 Task: Search one way flight ticket for 2 adults, 2 children, 2 infants in seat in first from Cedar Rapids: Eastern Iowa Airport to Jacksonville: Albert J. Ellis Airport on 5-3-2023. Choice of flights is Alaska. Number of bags: 7 checked bags. Price is upto 76000. Outbound departure time preference is 21:45.
Action: Mouse moved to (349, 291)
Screenshot: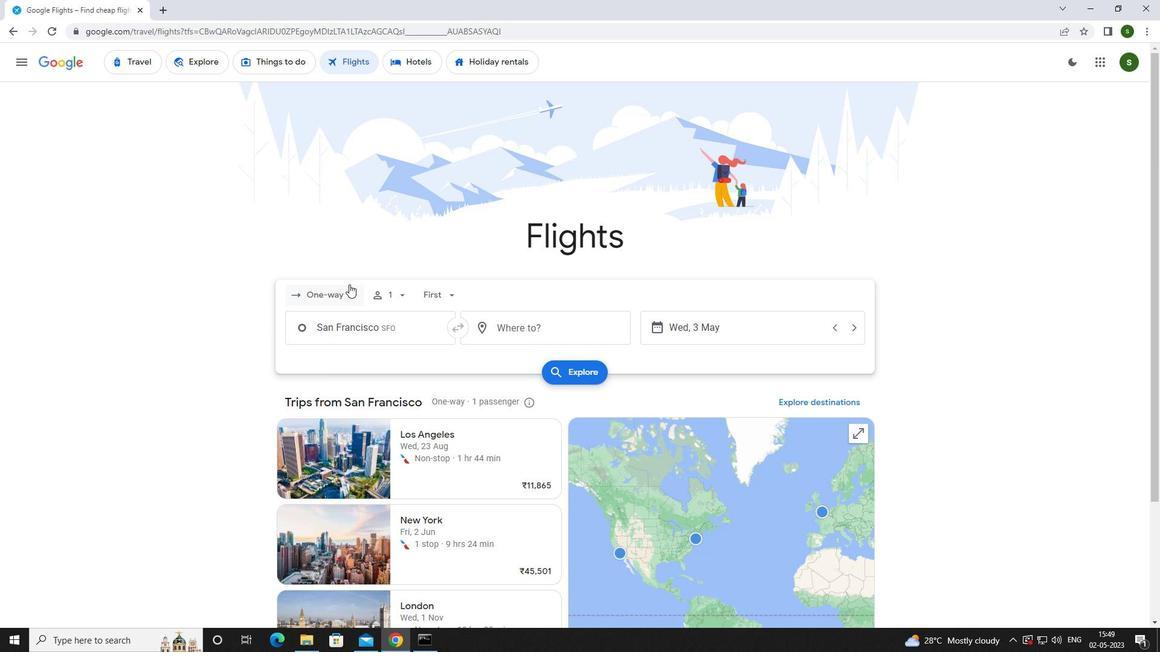 
Action: Mouse pressed left at (349, 291)
Screenshot: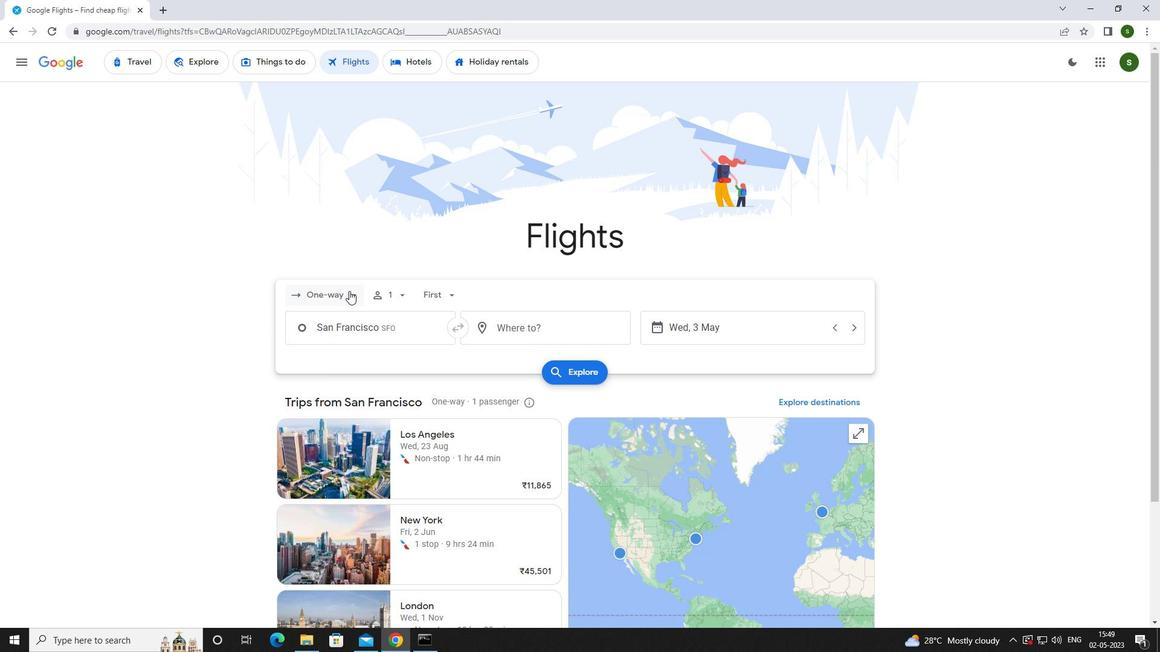 
Action: Mouse moved to (342, 352)
Screenshot: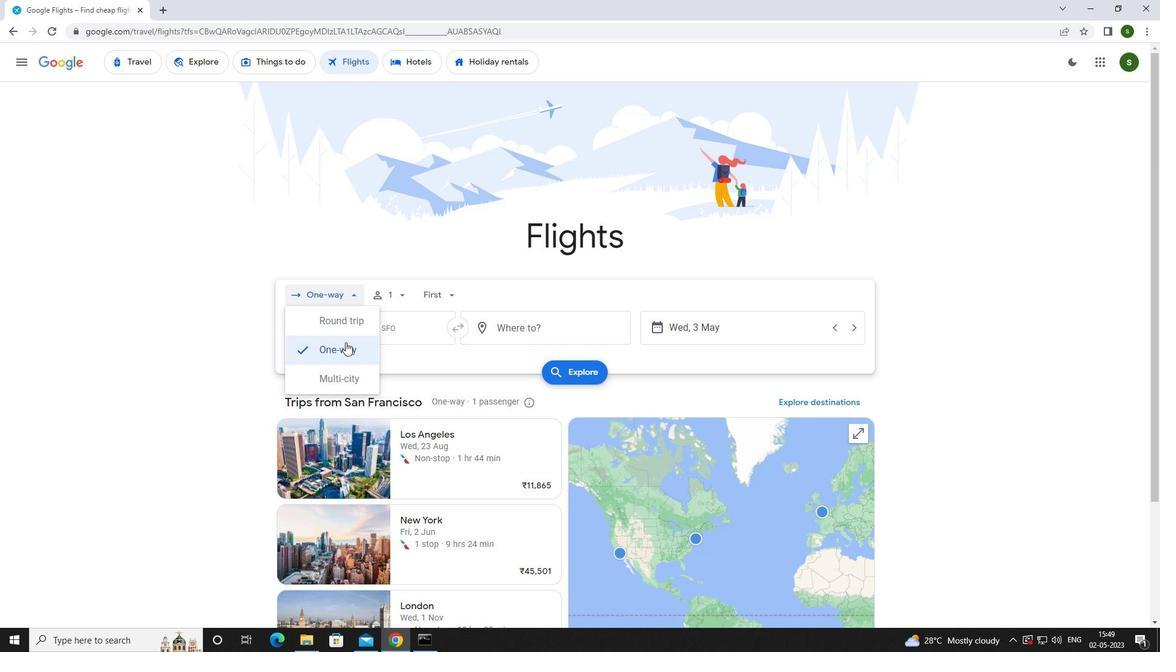 
Action: Mouse pressed left at (342, 352)
Screenshot: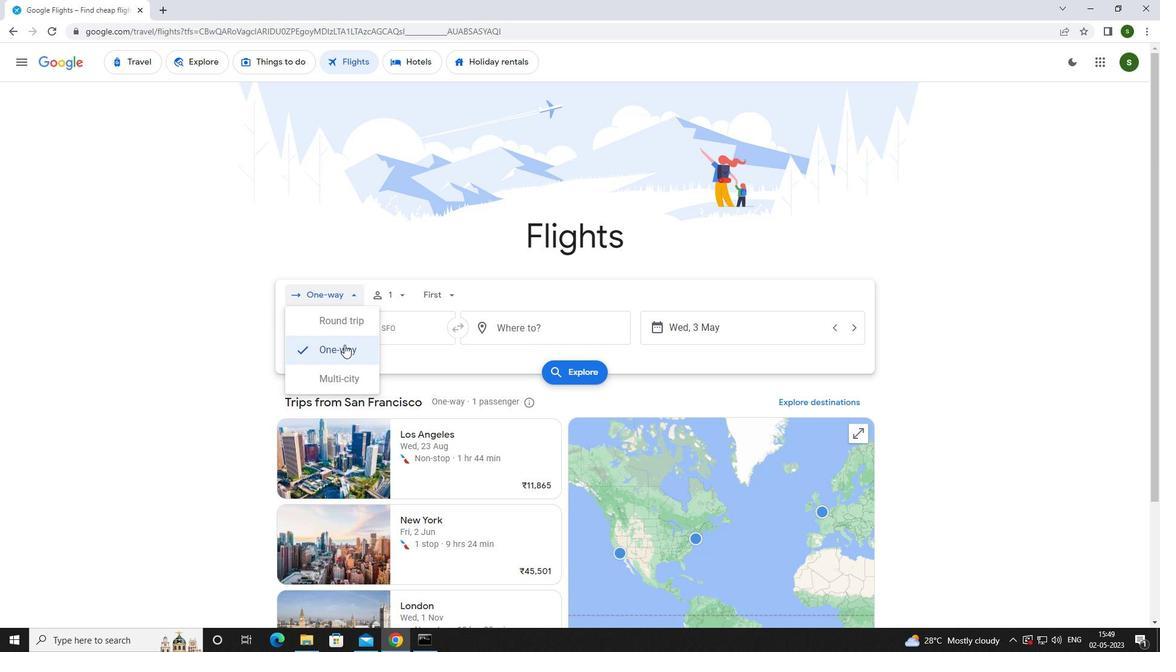 
Action: Mouse moved to (398, 296)
Screenshot: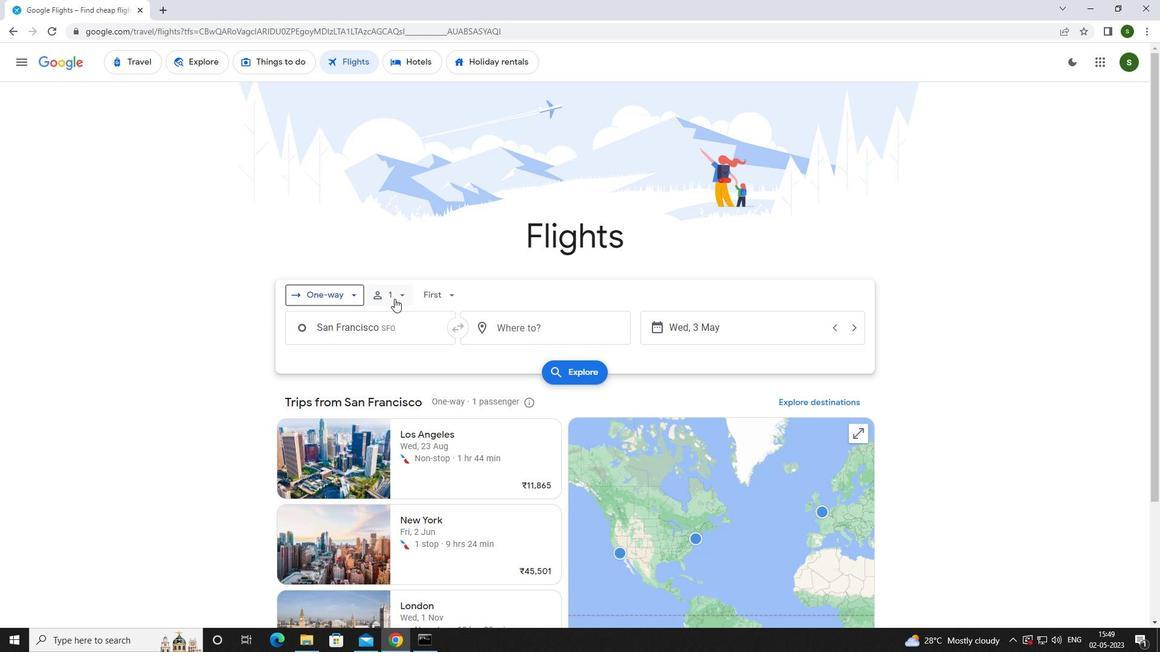 
Action: Mouse pressed left at (398, 296)
Screenshot: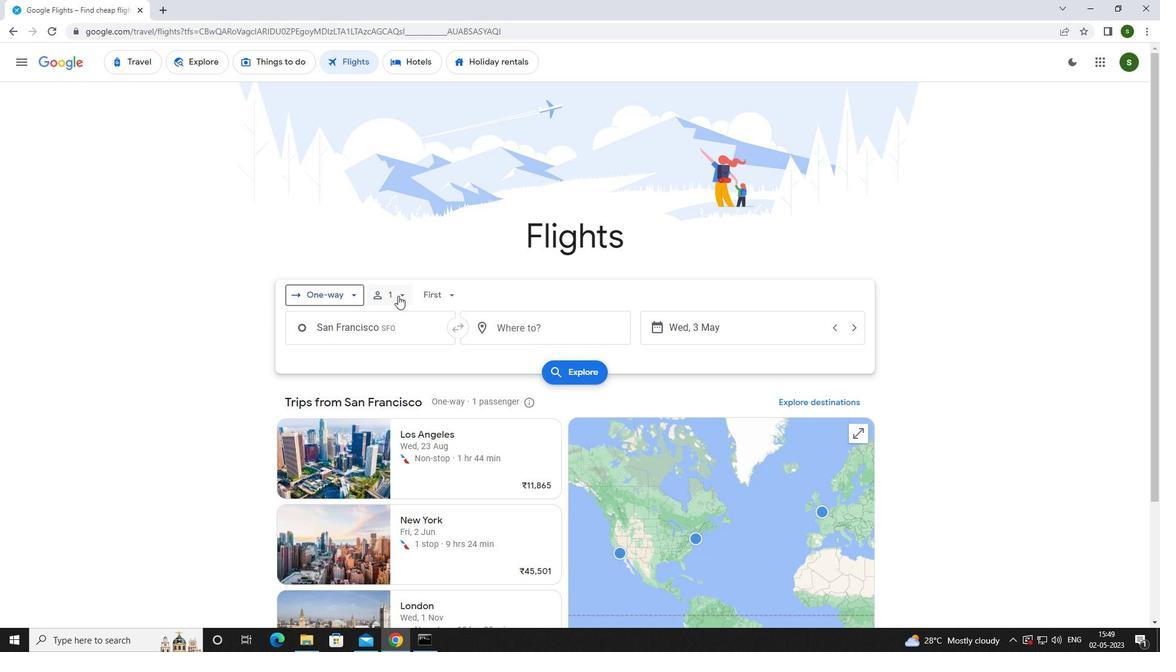 
Action: Mouse moved to (491, 325)
Screenshot: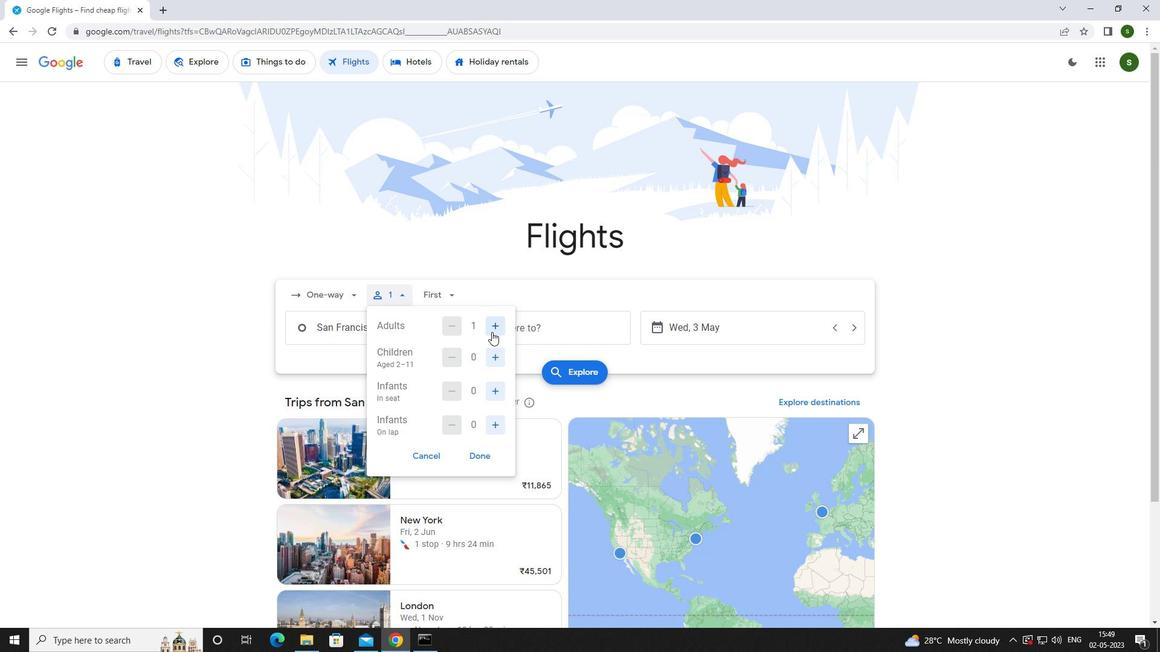 
Action: Mouse pressed left at (491, 325)
Screenshot: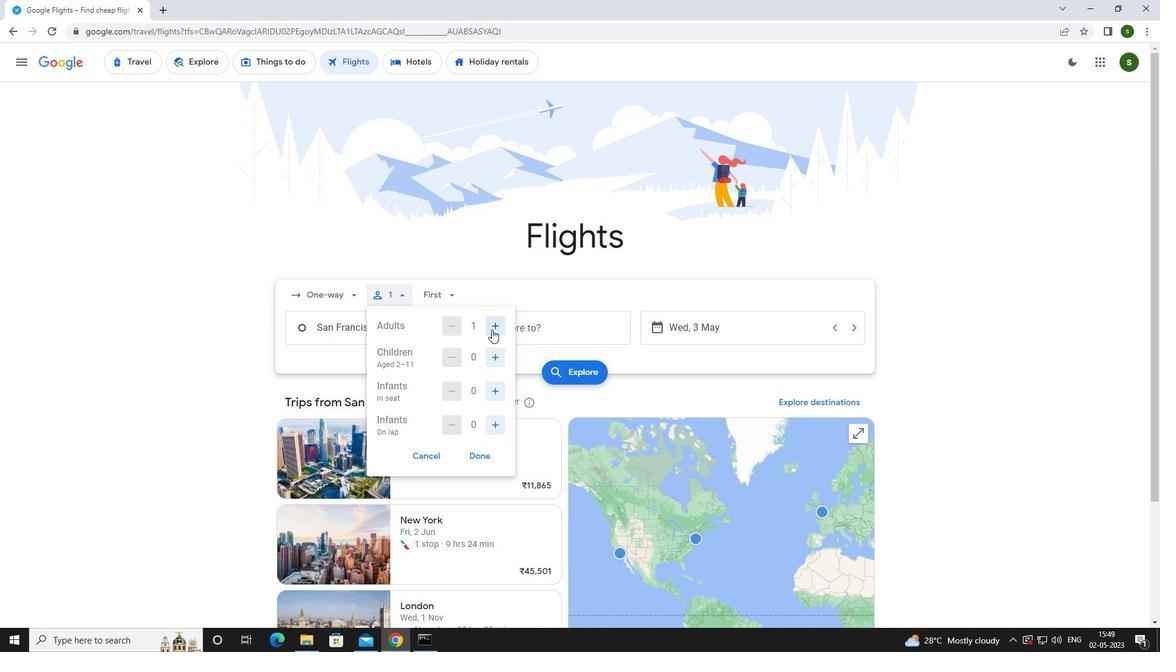 
Action: Mouse moved to (494, 352)
Screenshot: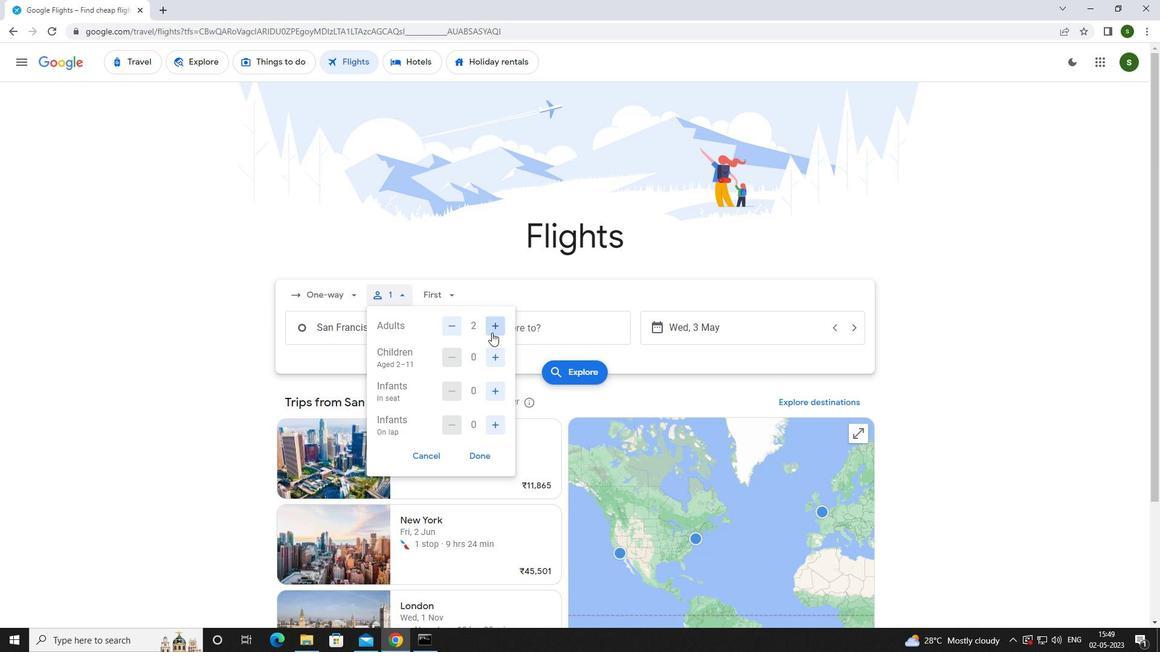 
Action: Mouse pressed left at (494, 352)
Screenshot: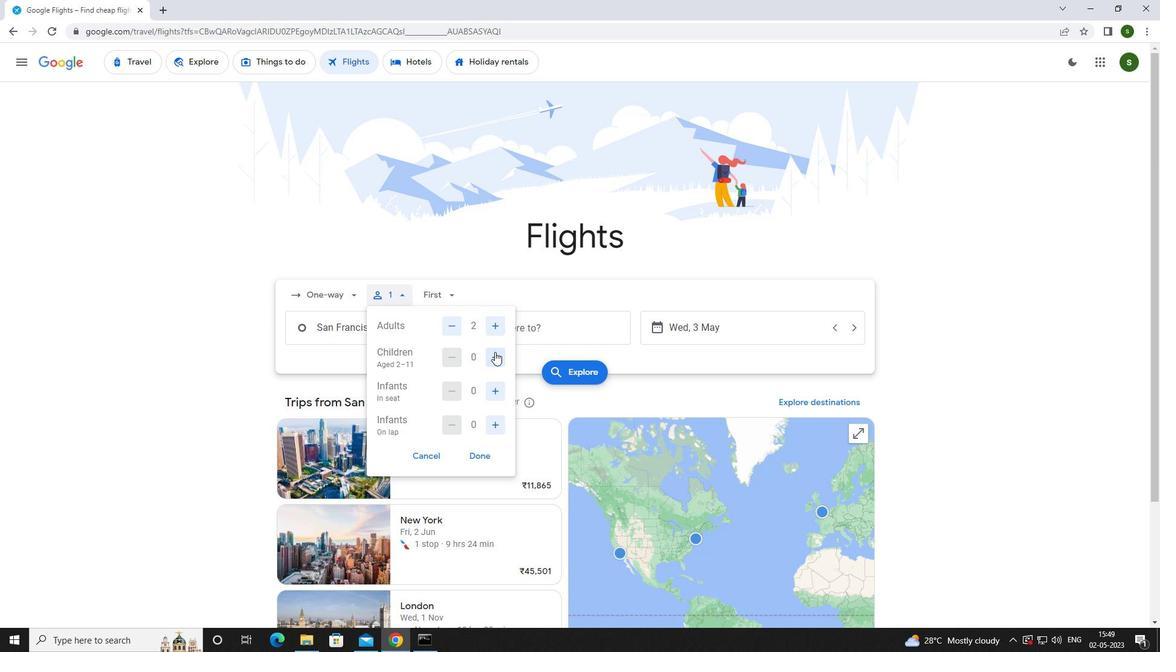 
Action: Mouse pressed left at (494, 352)
Screenshot: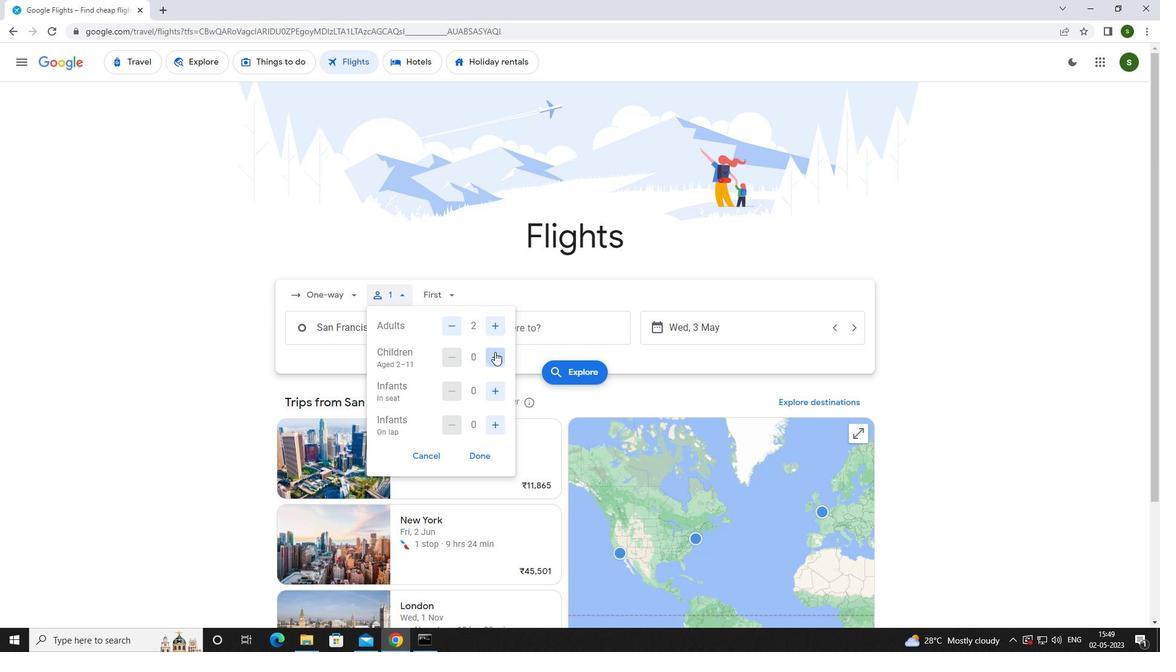 
Action: Mouse moved to (496, 395)
Screenshot: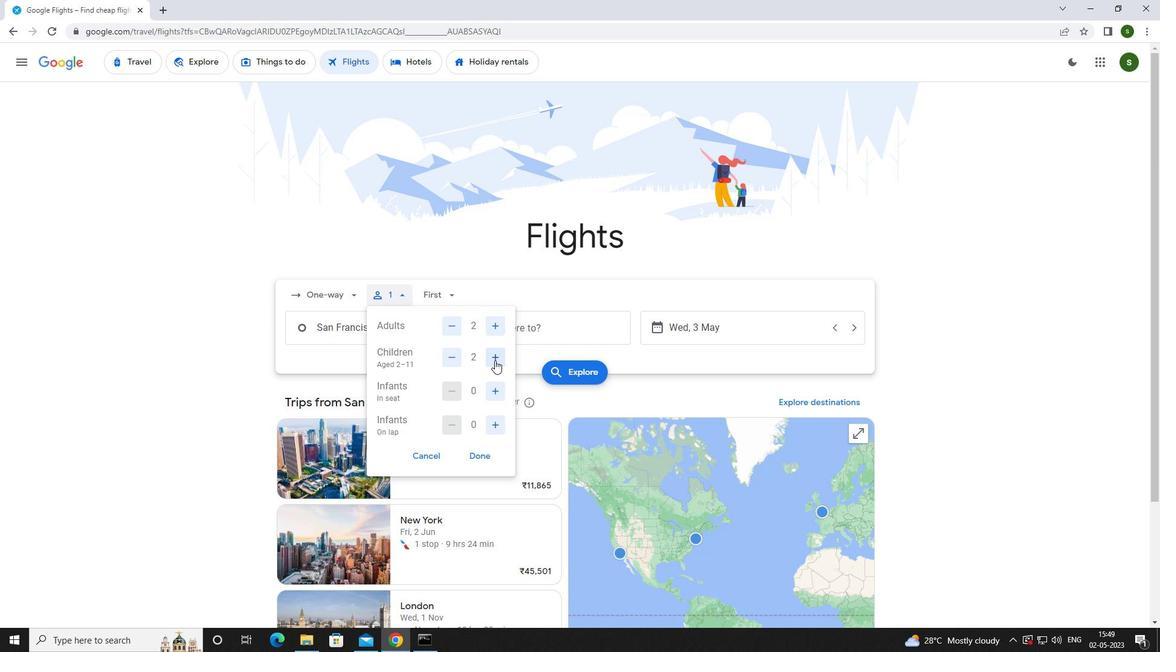 
Action: Mouse pressed left at (496, 395)
Screenshot: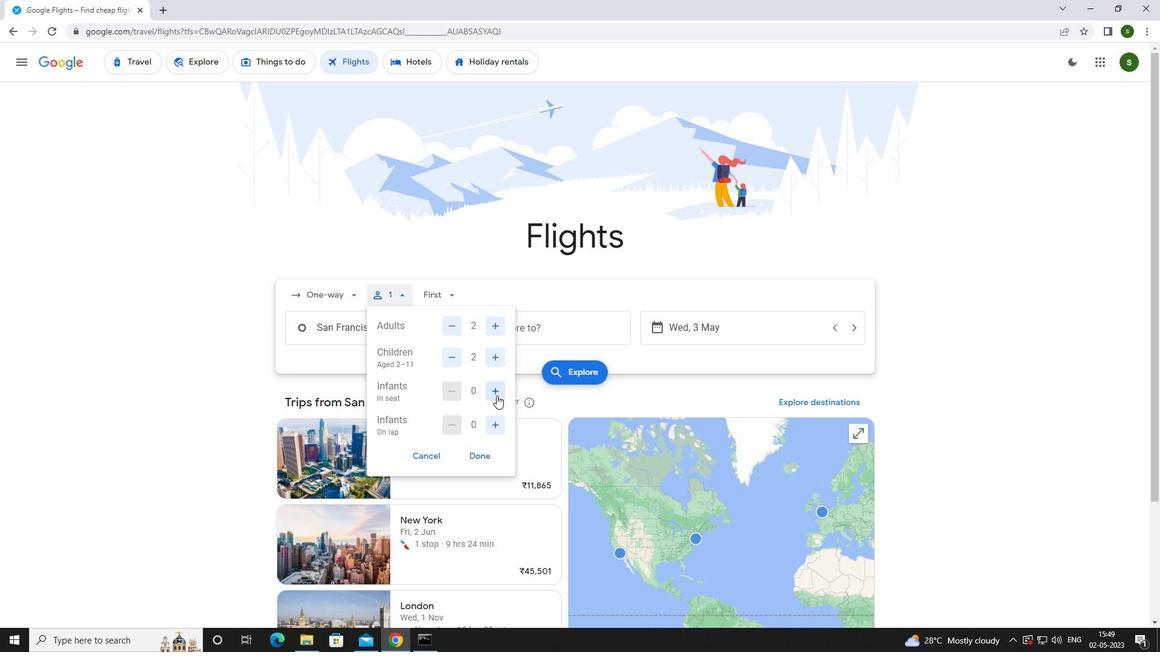 
Action: Mouse pressed left at (496, 395)
Screenshot: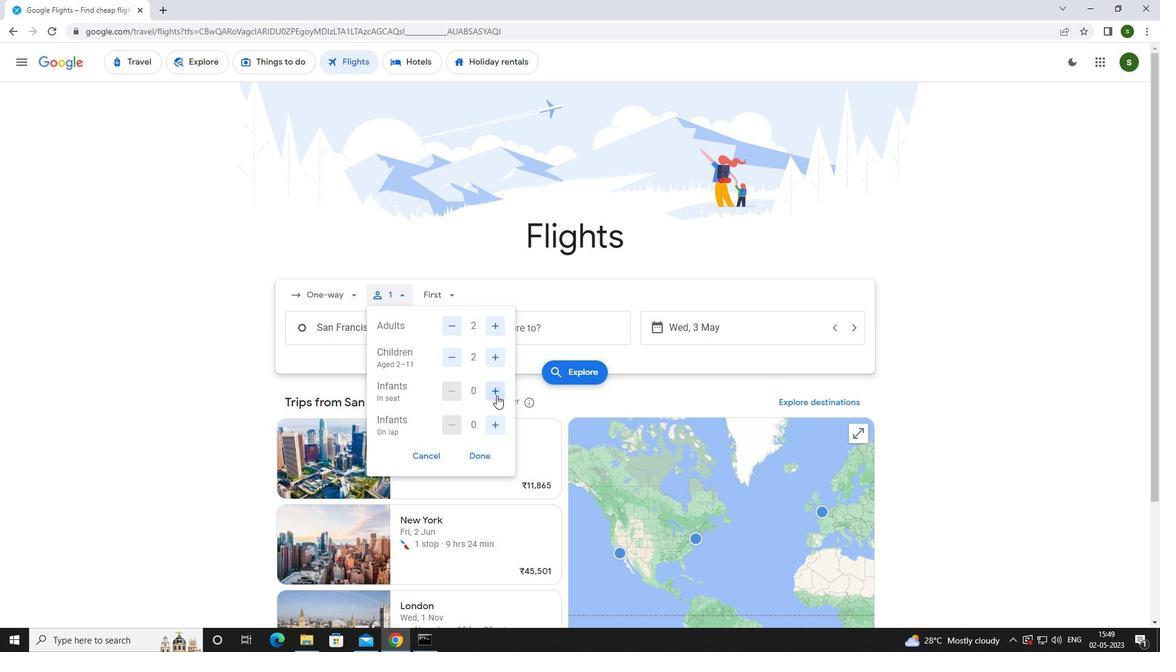 
Action: Mouse moved to (449, 296)
Screenshot: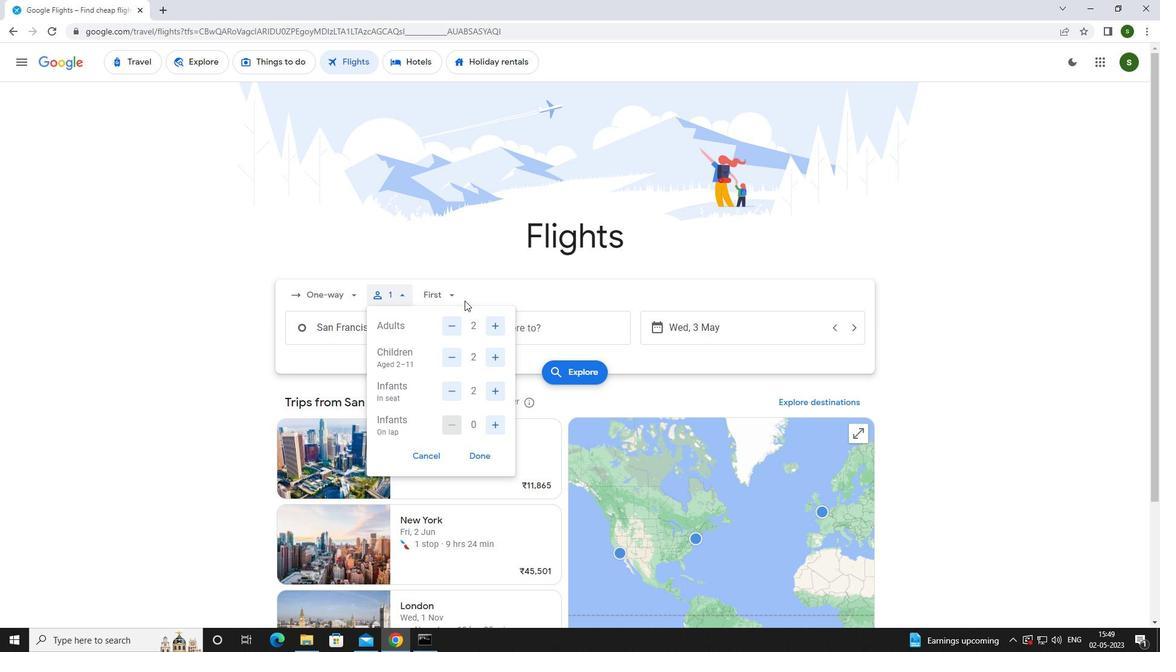 
Action: Mouse pressed left at (449, 296)
Screenshot: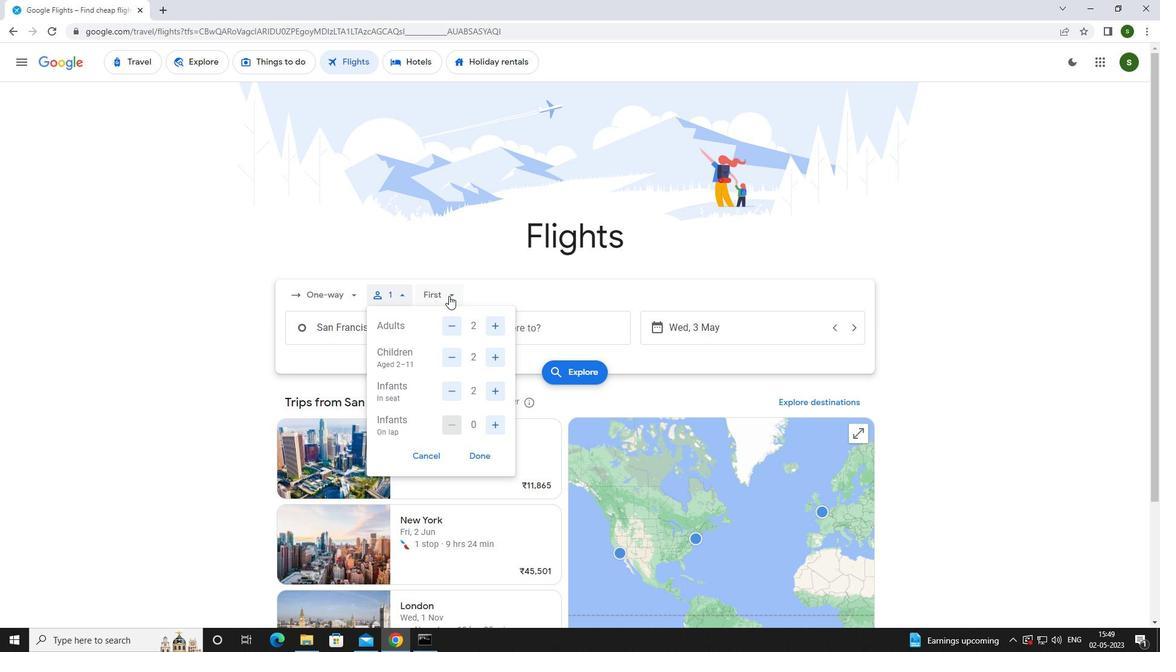 
Action: Mouse moved to (472, 402)
Screenshot: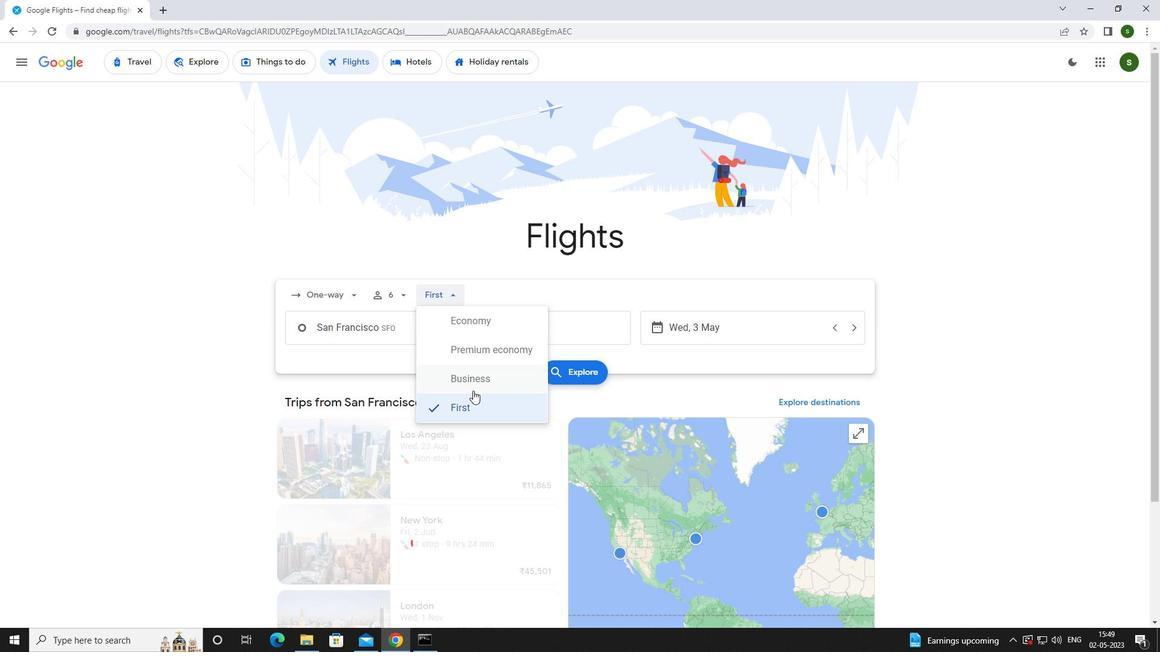 
Action: Mouse pressed left at (472, 402)
Screenshot: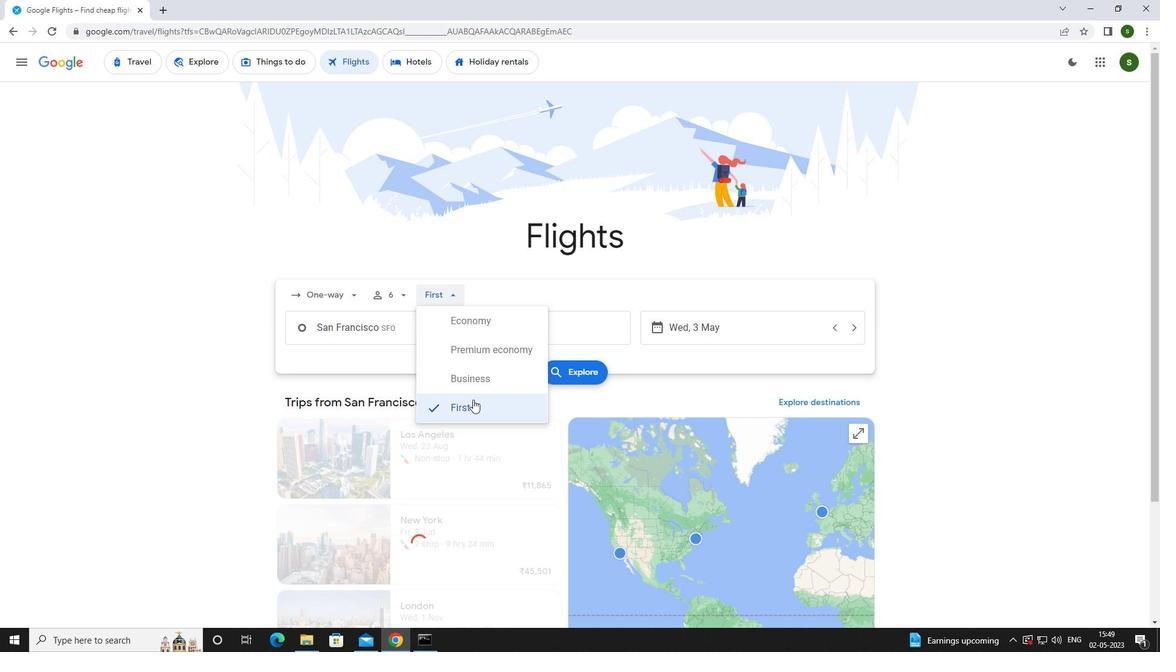 
Action: Mouse moved to (417, 334)
Screenshot: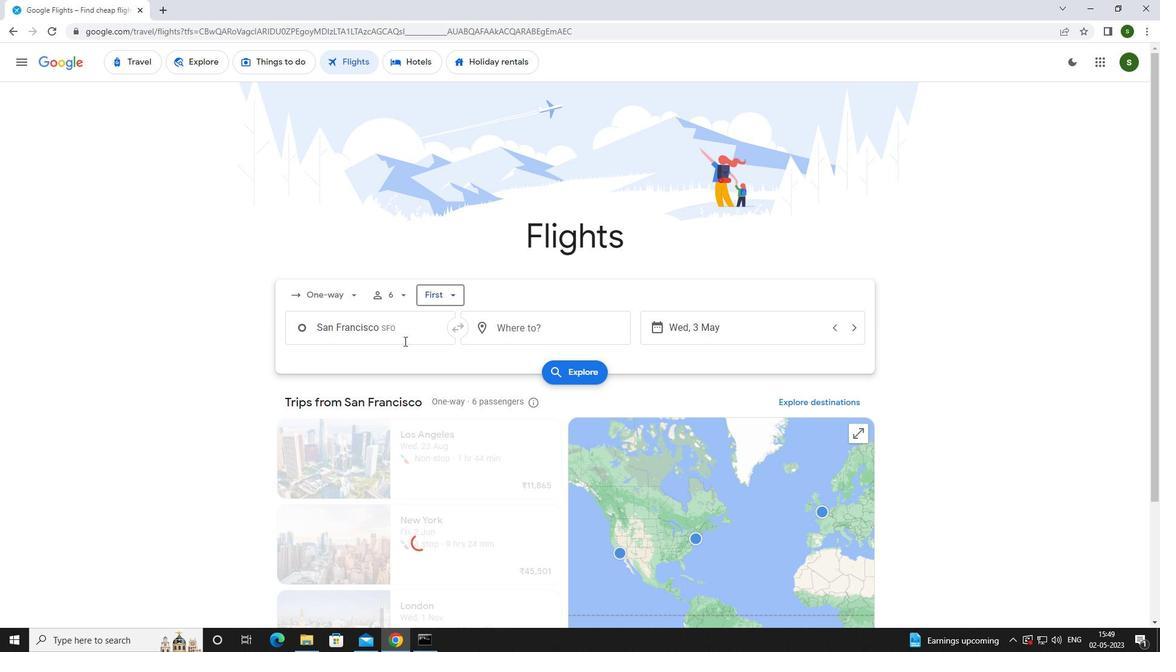
Action: Mouse pressed left at (417, 334)
Screenshot: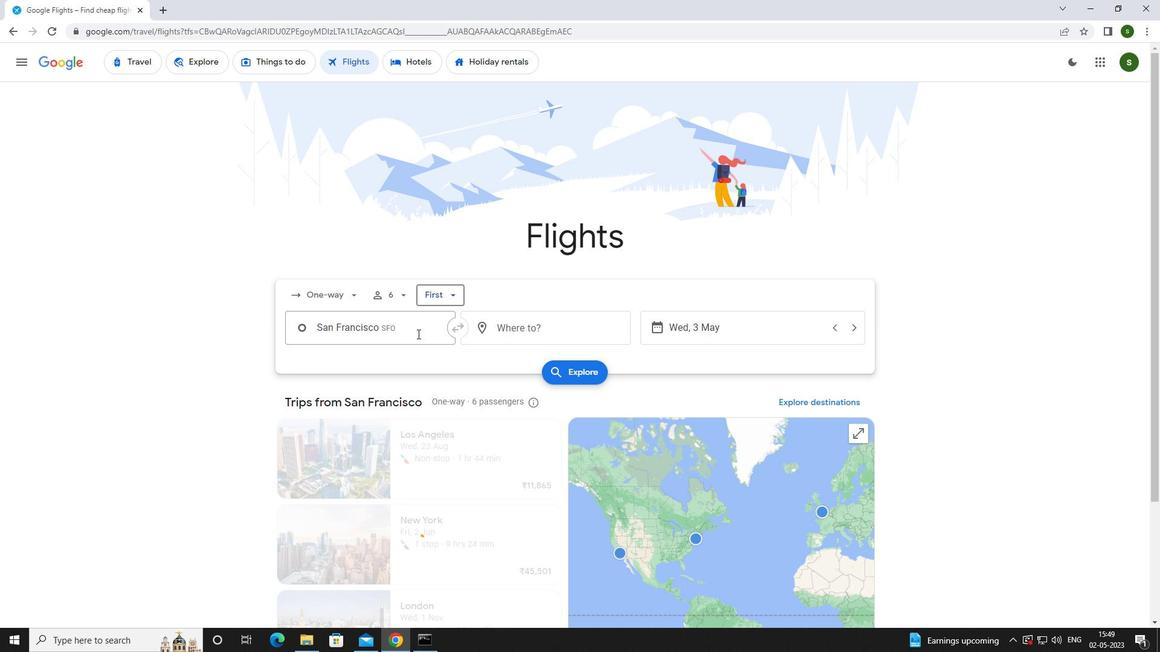 
Action: Key pressed <Key.caps_lock>c<Key.caps_lock>edar<Key.space>
Screenshot: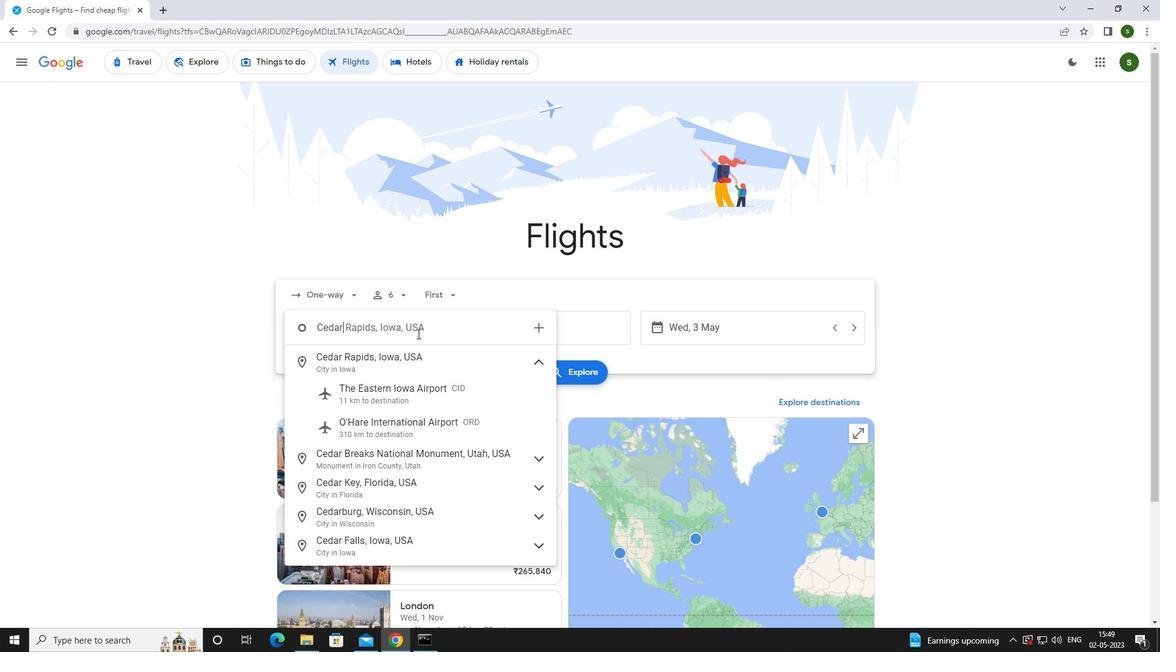 
Action: Mouse moved to (401, 397)
Screenshot: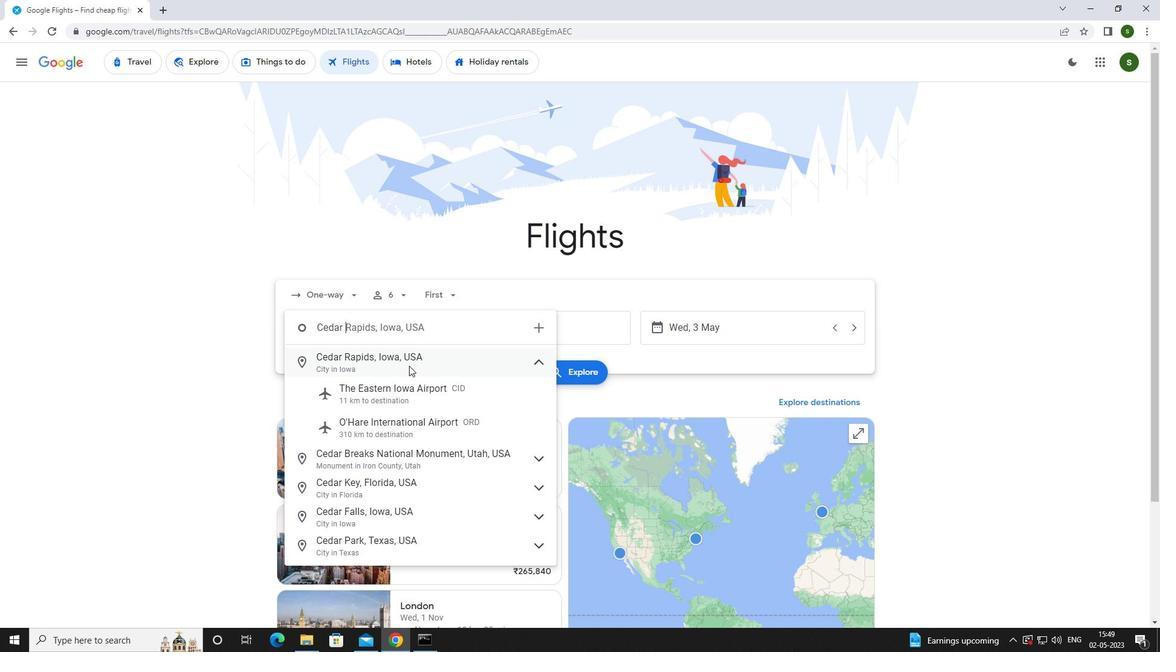 
Action: Mouse pressed left at (401, 397)
Screenshot: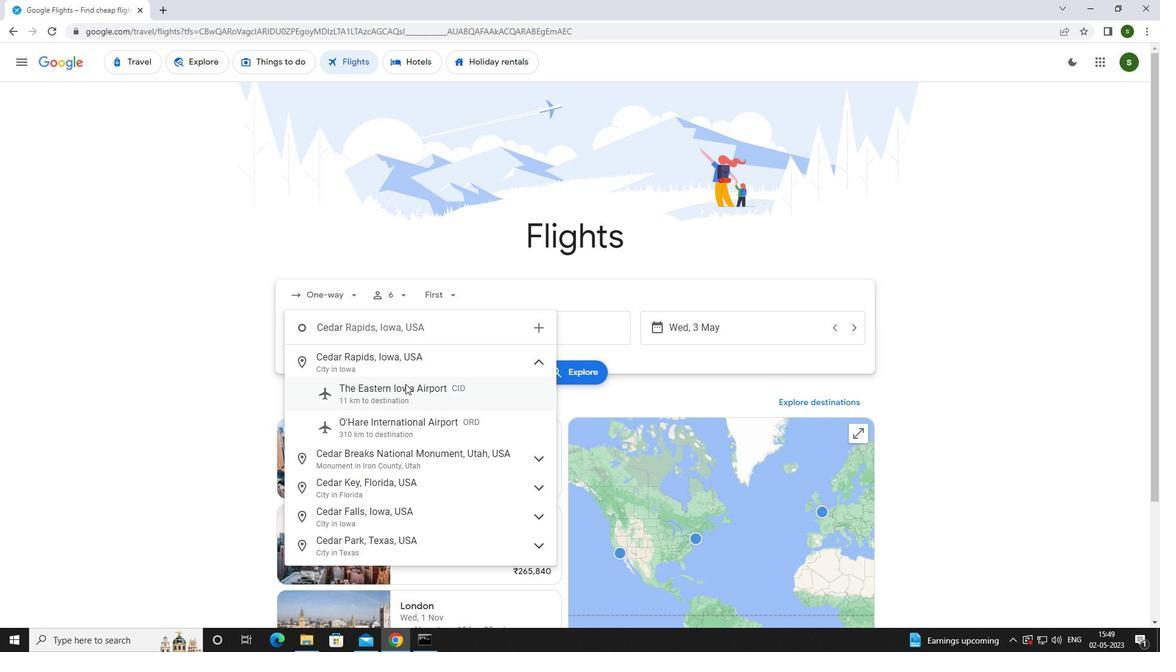 
Action: Mouse moved to (543, 331)
Screenshot: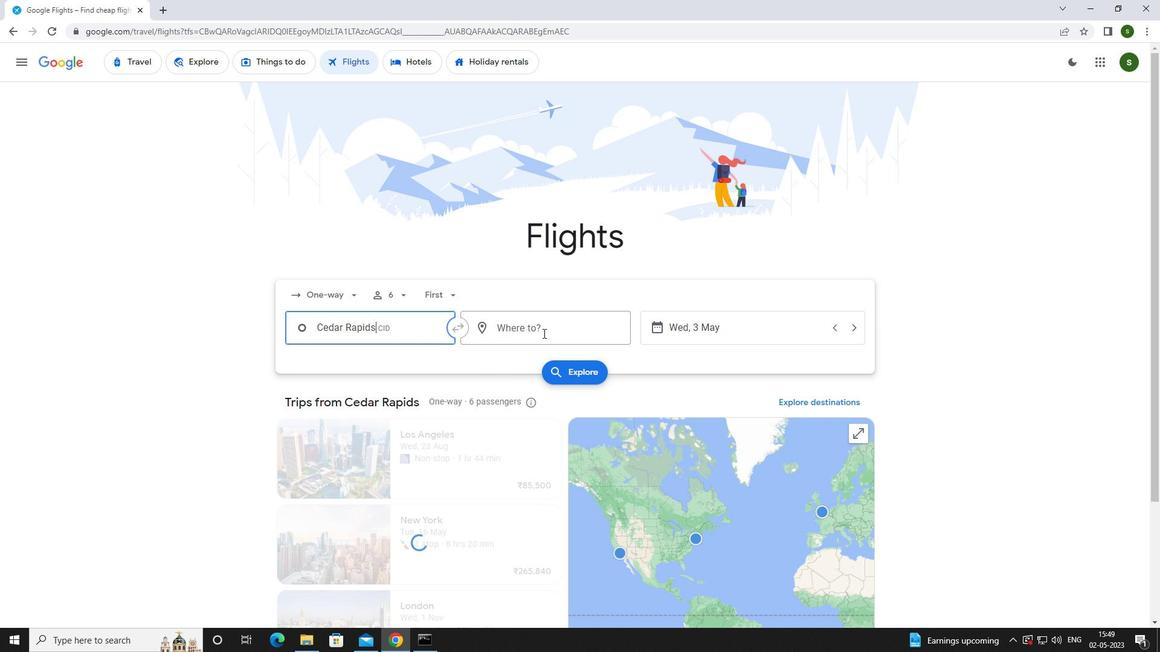 
Action: Mouse pressed left at (543, 331)
Screenshot: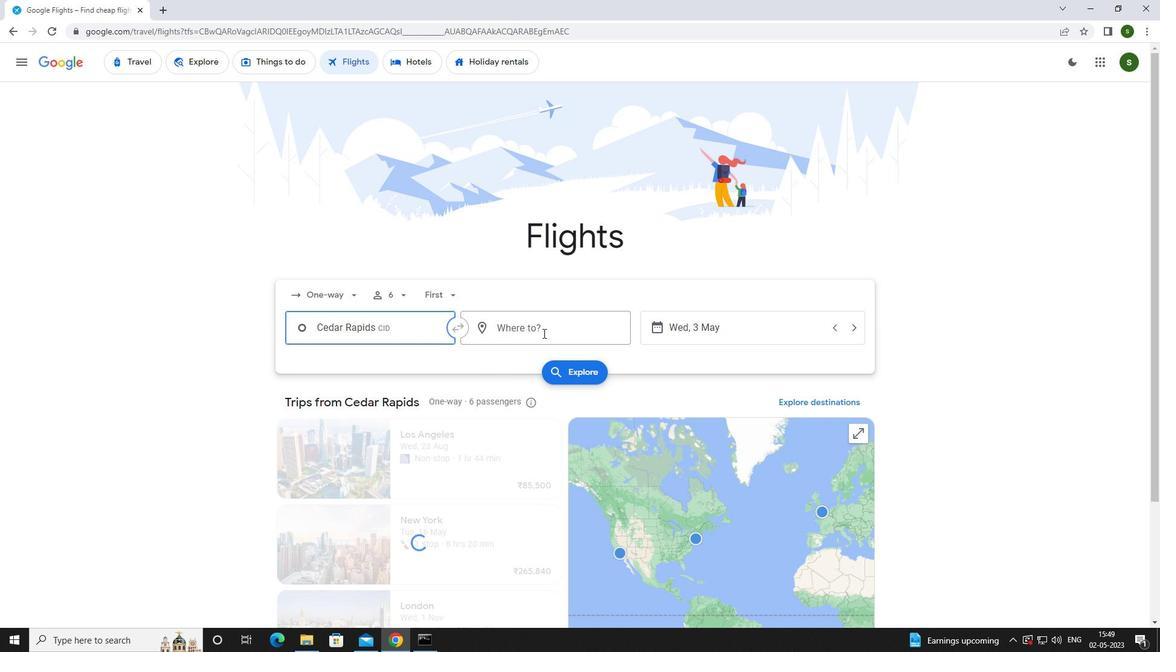 
Action: Mouse moved to (529, 333)
Screenshot: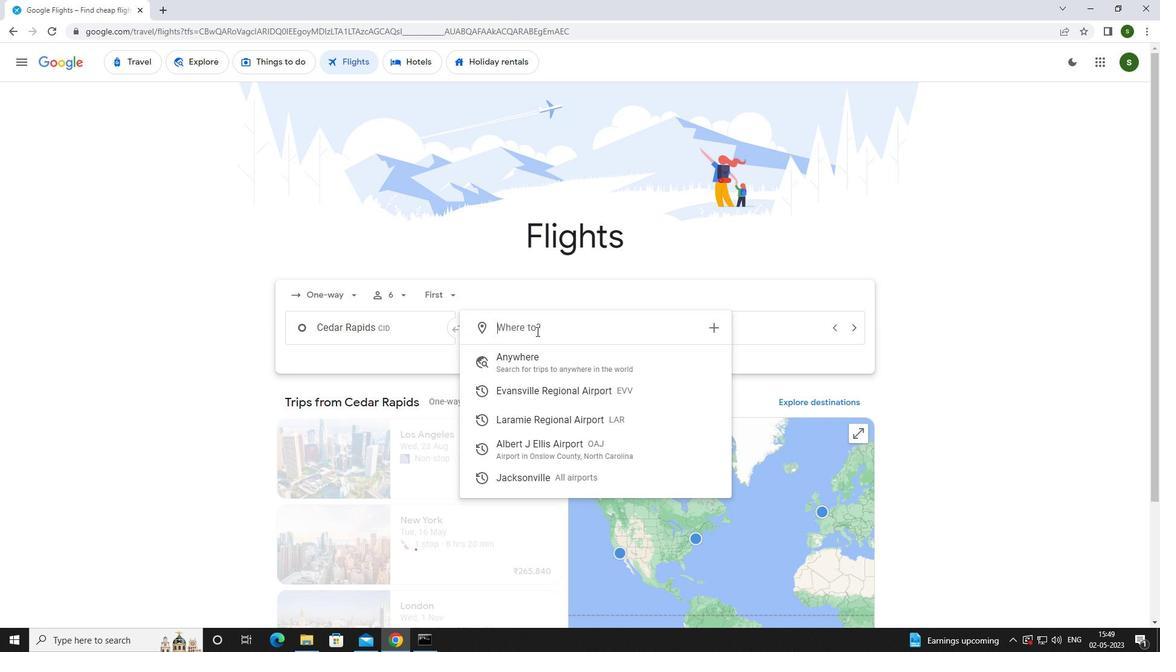 
Action: Key pressed <Key.caps_lock>a<Key.caps_lock>lbert<Key.space>
Screenshot: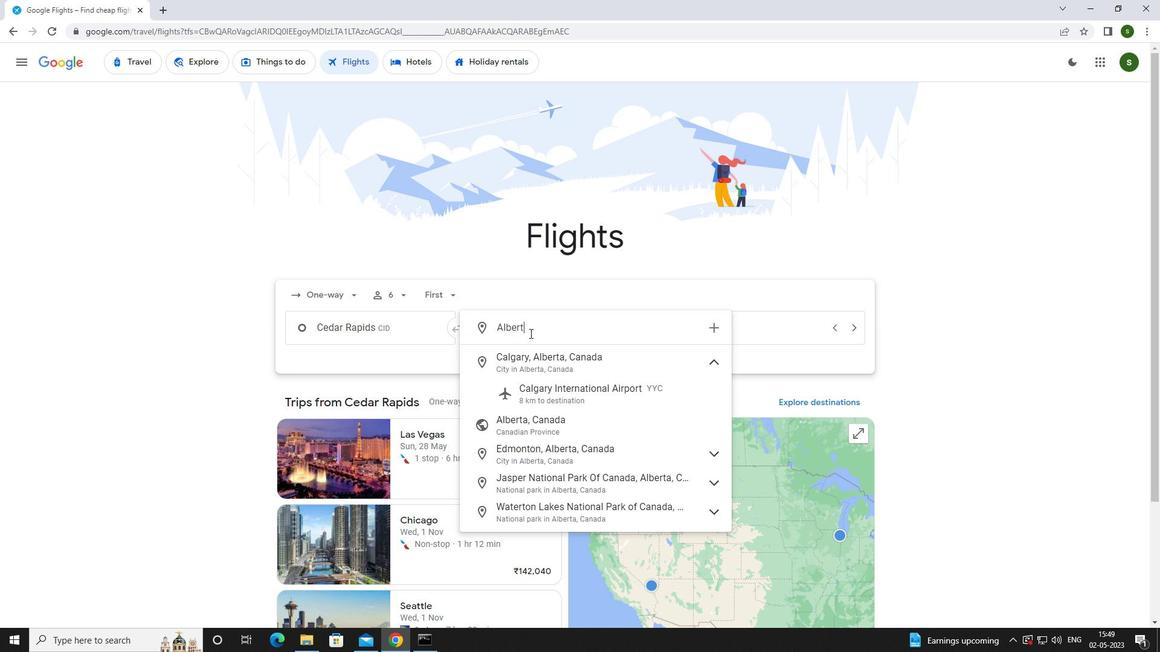 
Action: Mouse moved to (539, 359)
Screenshot: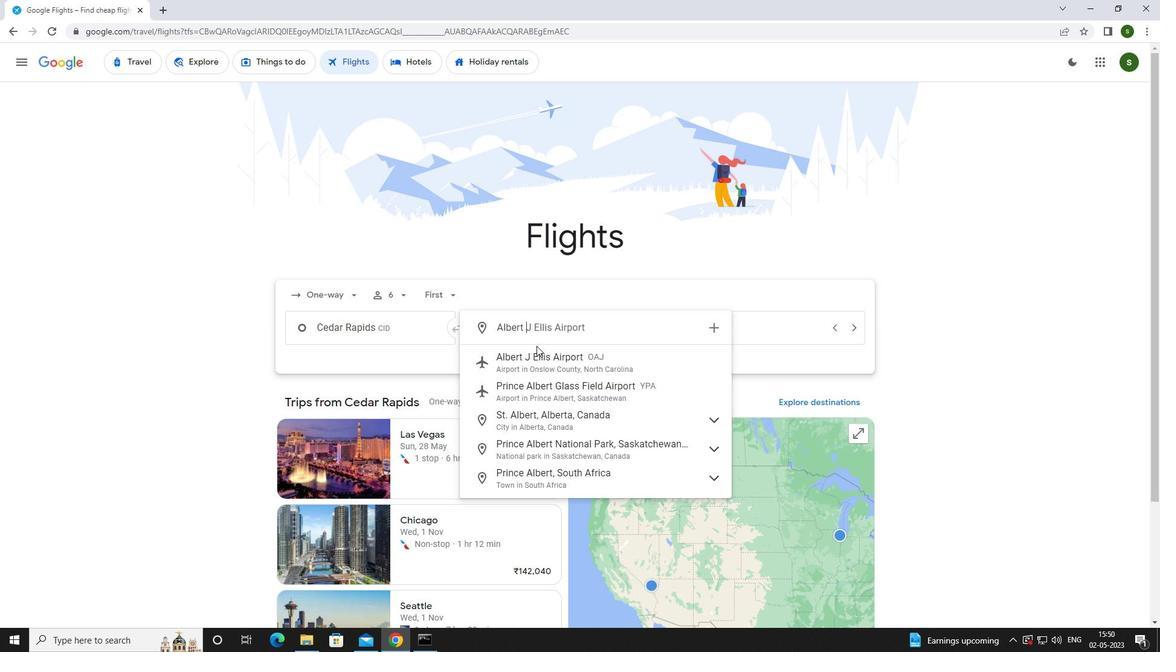 
Action: Mouse pressed left at (539, 359)
Screenshot: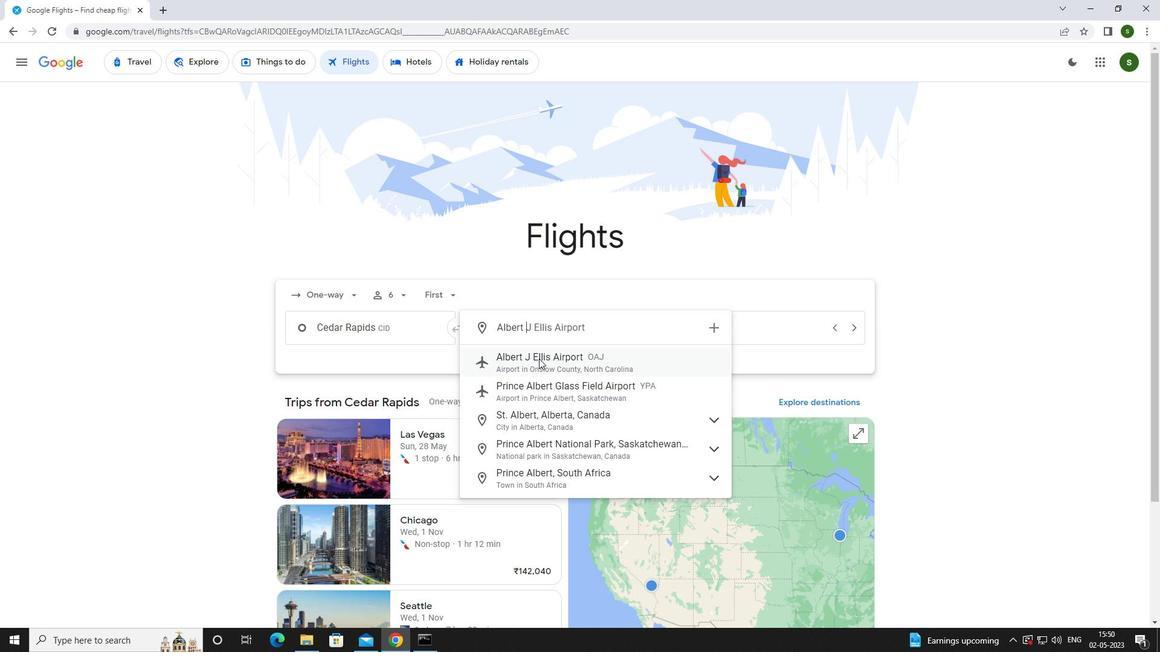 
Action: Mouse moved to (734, 326)
Screenshot: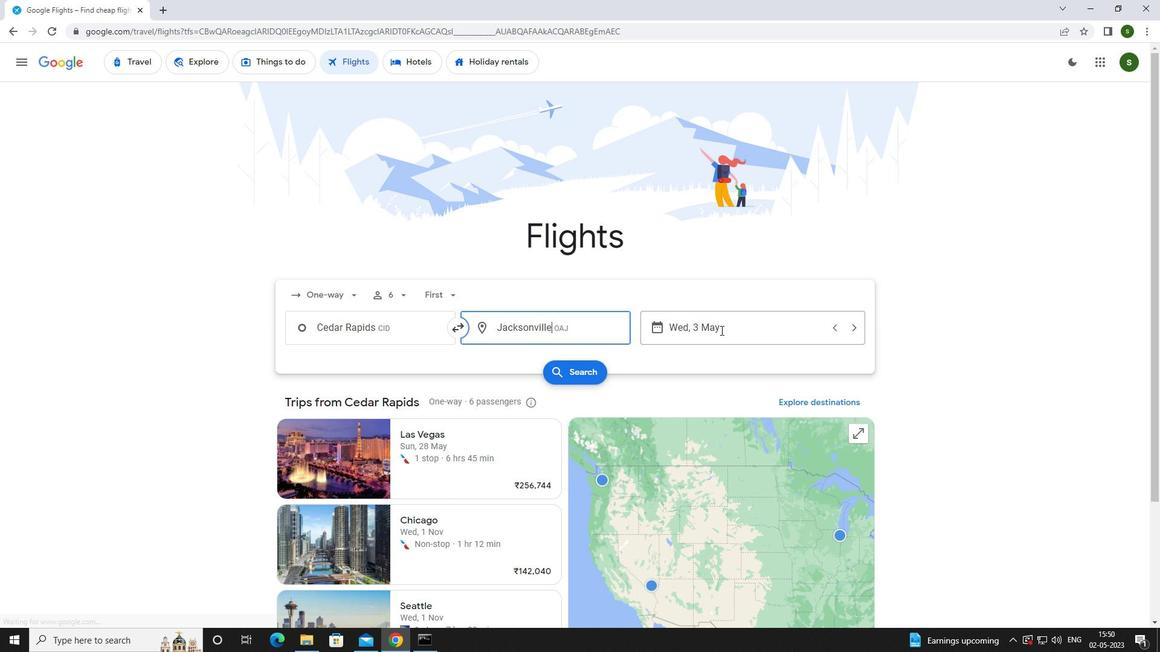 
Action: Mouse pressed left at (734, 326)
Screenshot: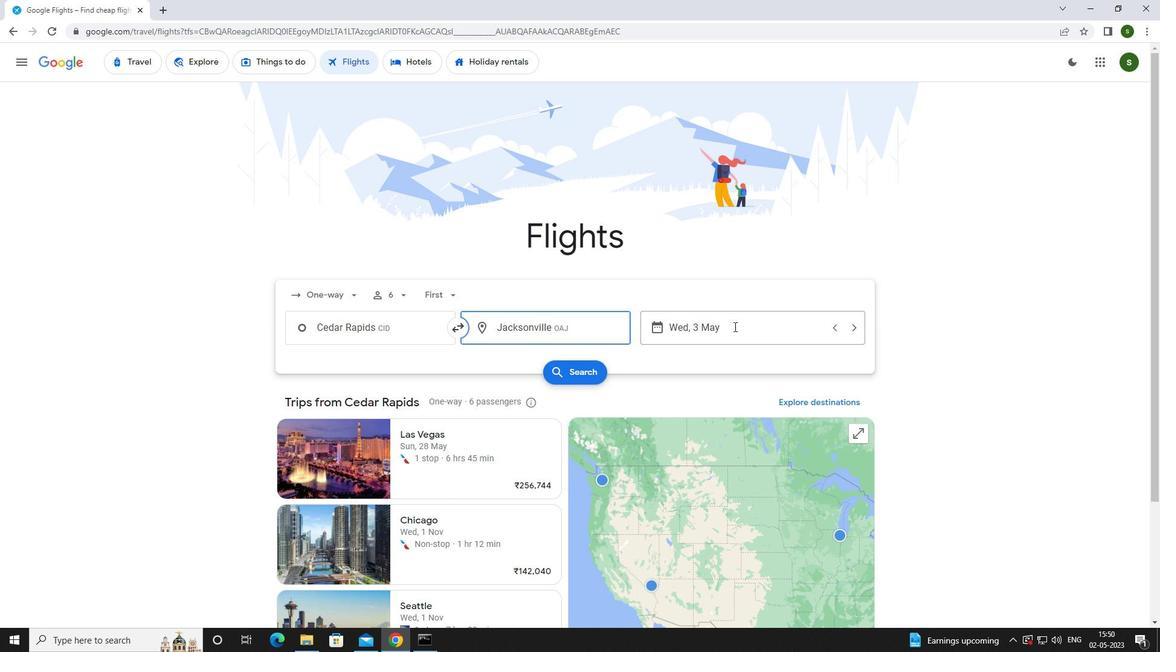 
Action: Mouse moved to (528, 408)
Screenshot: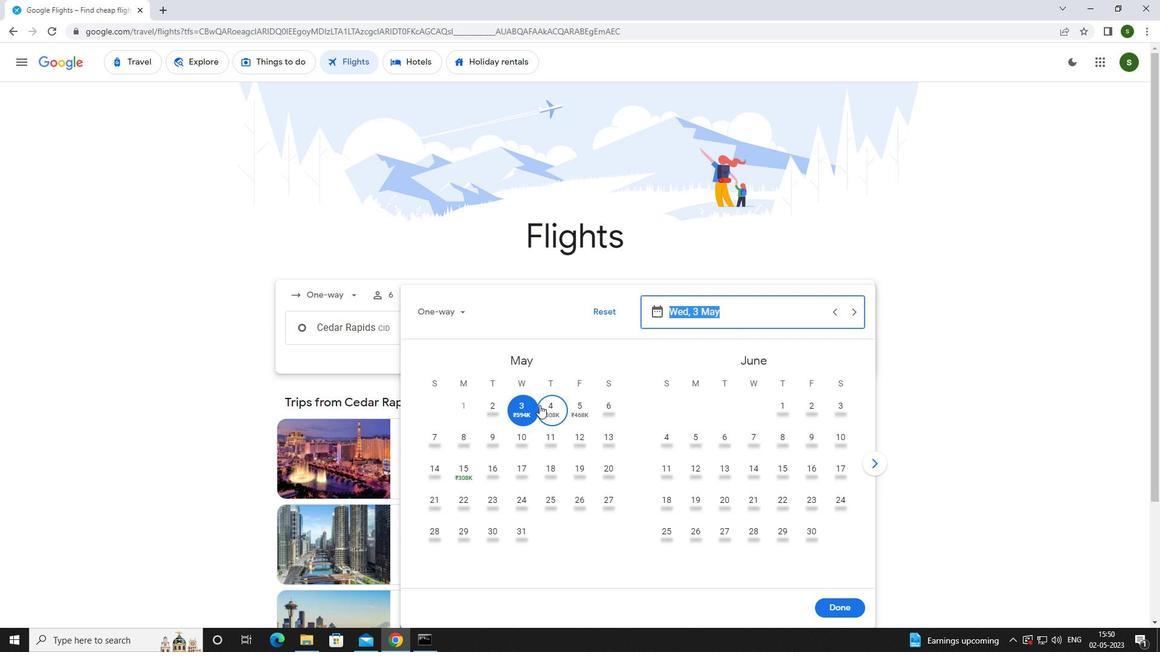 
Action: Mouse pressed left at (528, 408)
Screenshot: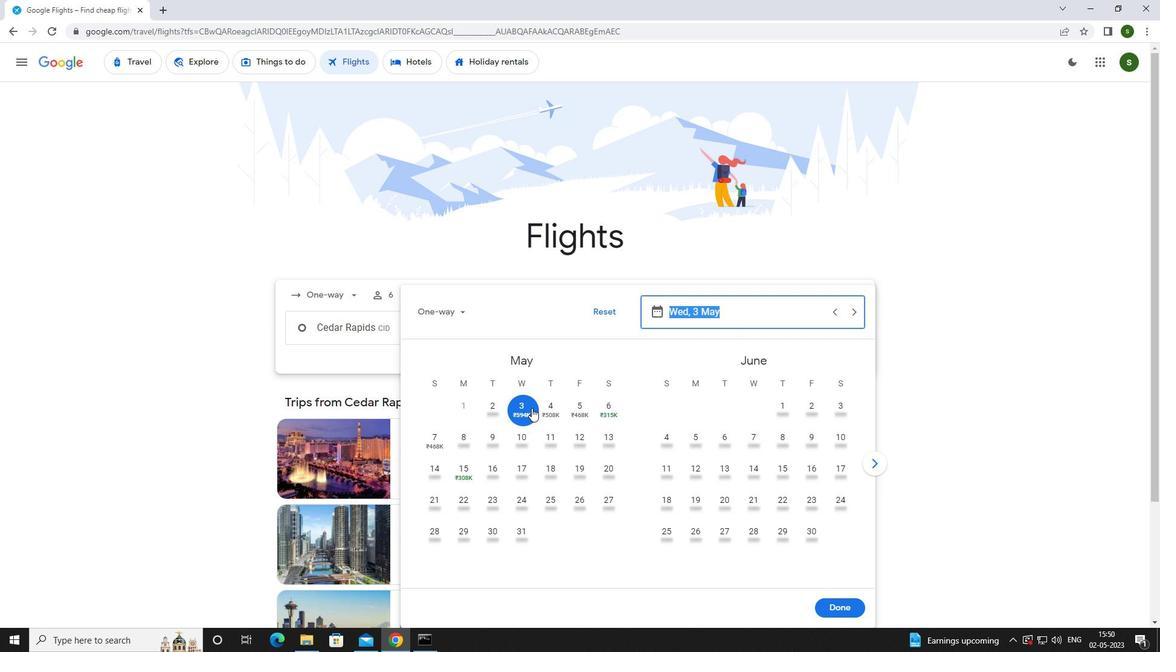 
Action: Mouse moved to (830, 606)
Screenshot: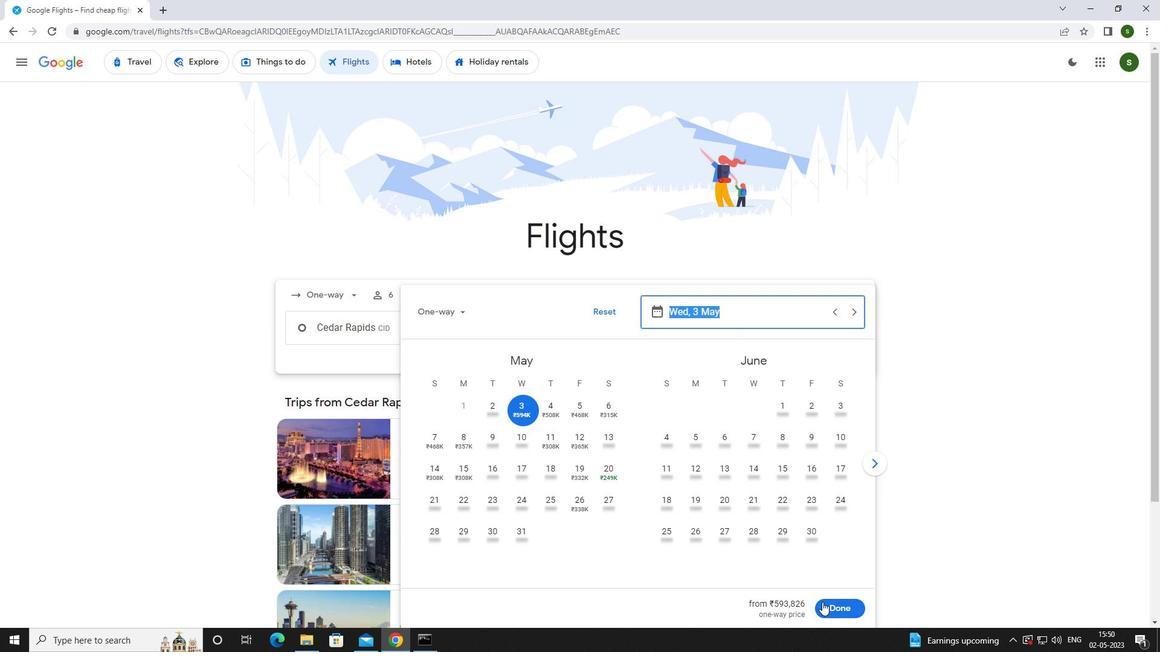 
Action: Mouse pressed left at (830, 606)
Screenshot: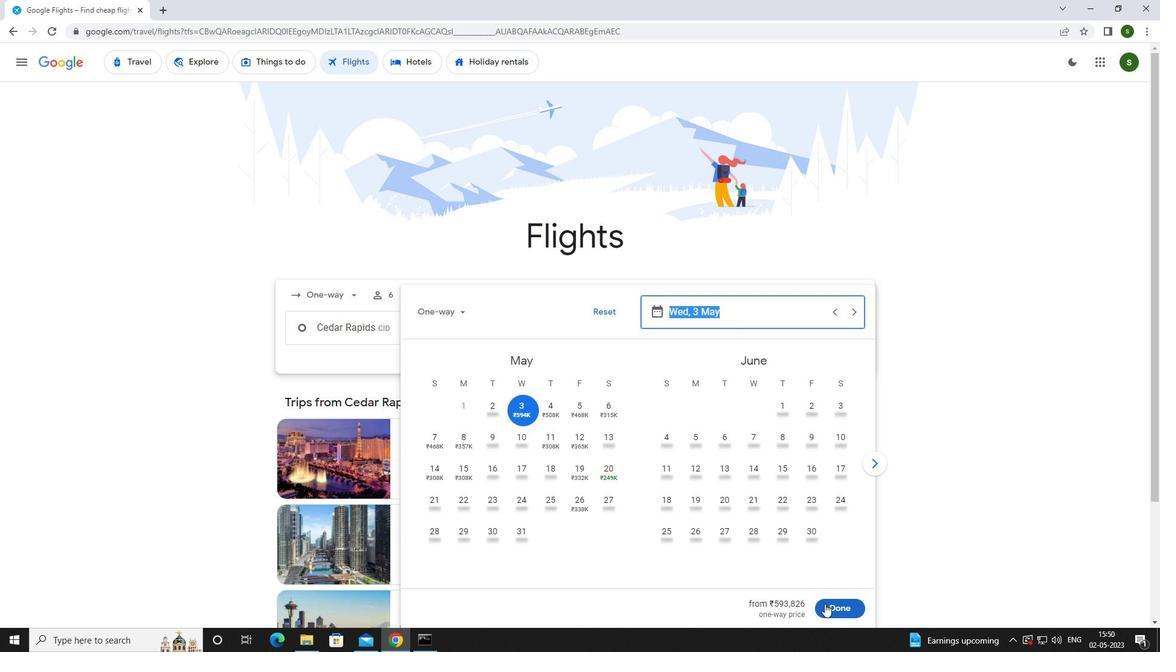 
Action: Mouse moved to (570, 370)
Screenshot: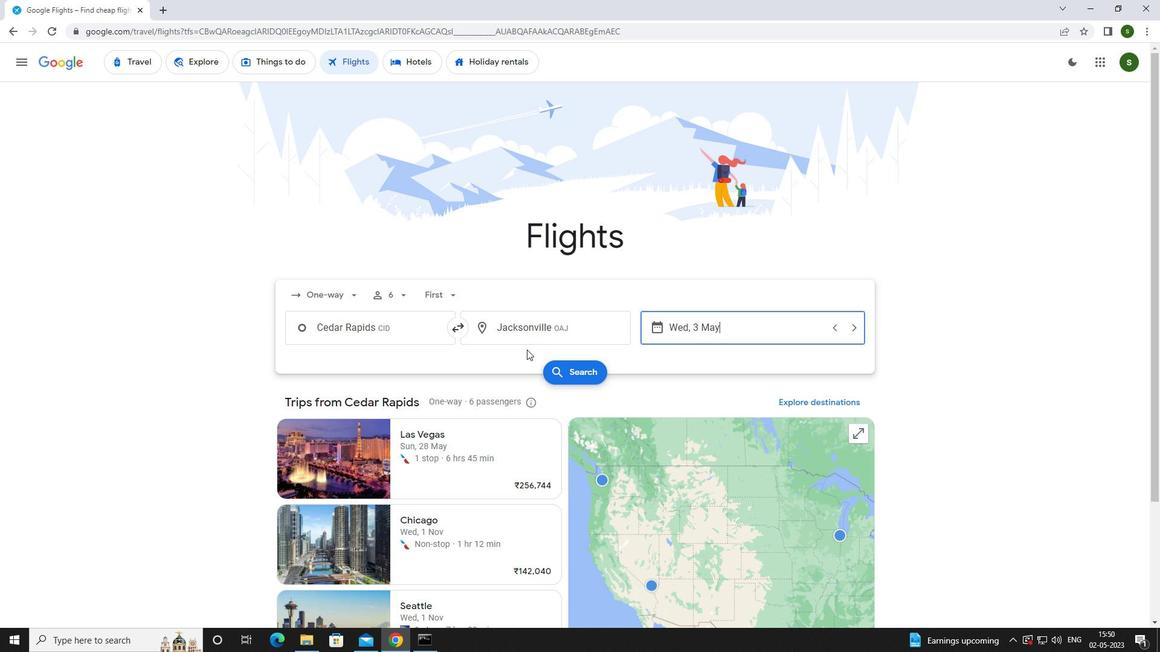 
Action: Mouse pressed left at (570, 370)
Screenshot: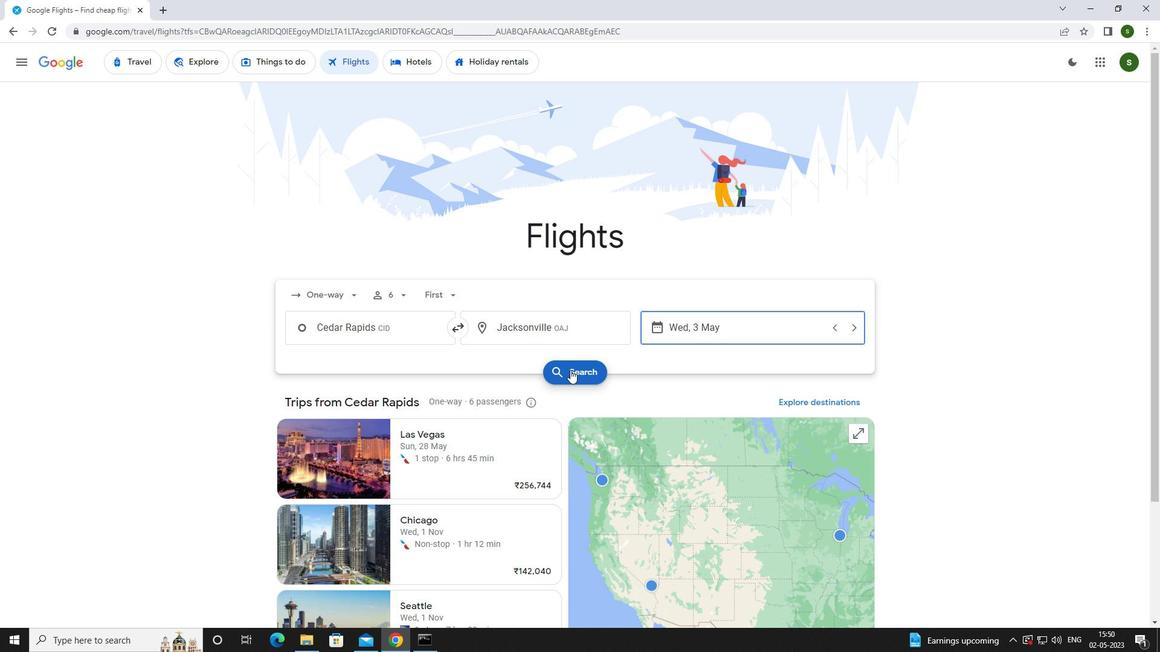 
Action: Mouse moved to (317, 172)
Screenshot: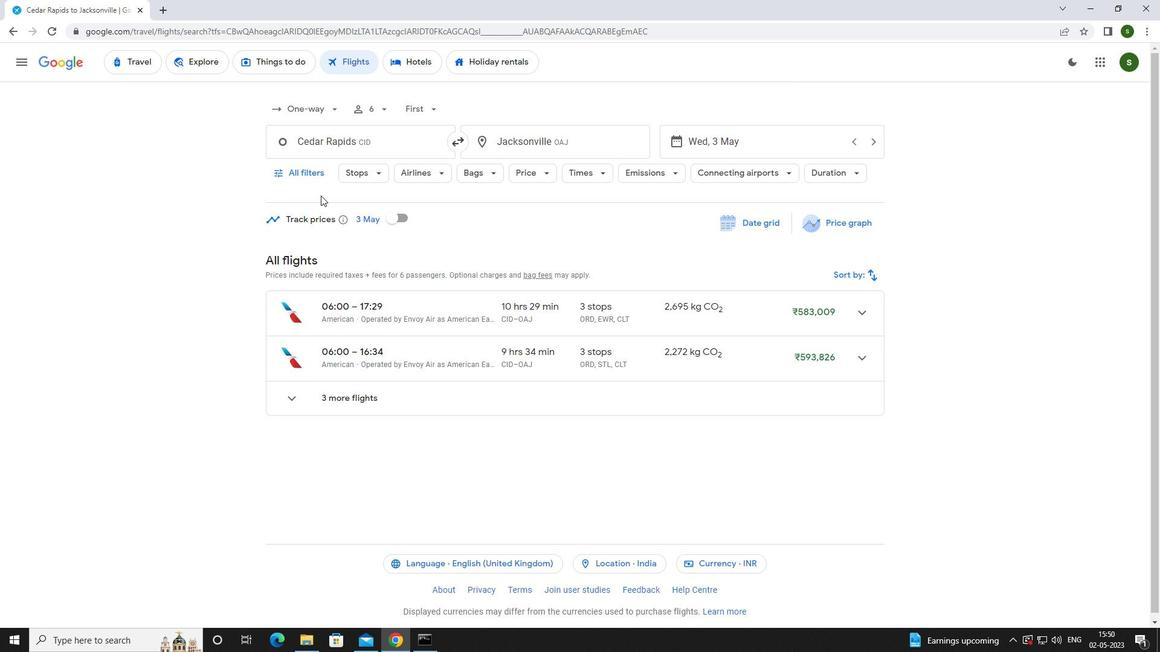 
Action: Mouse pressed left at (317, 172)
Screenshot: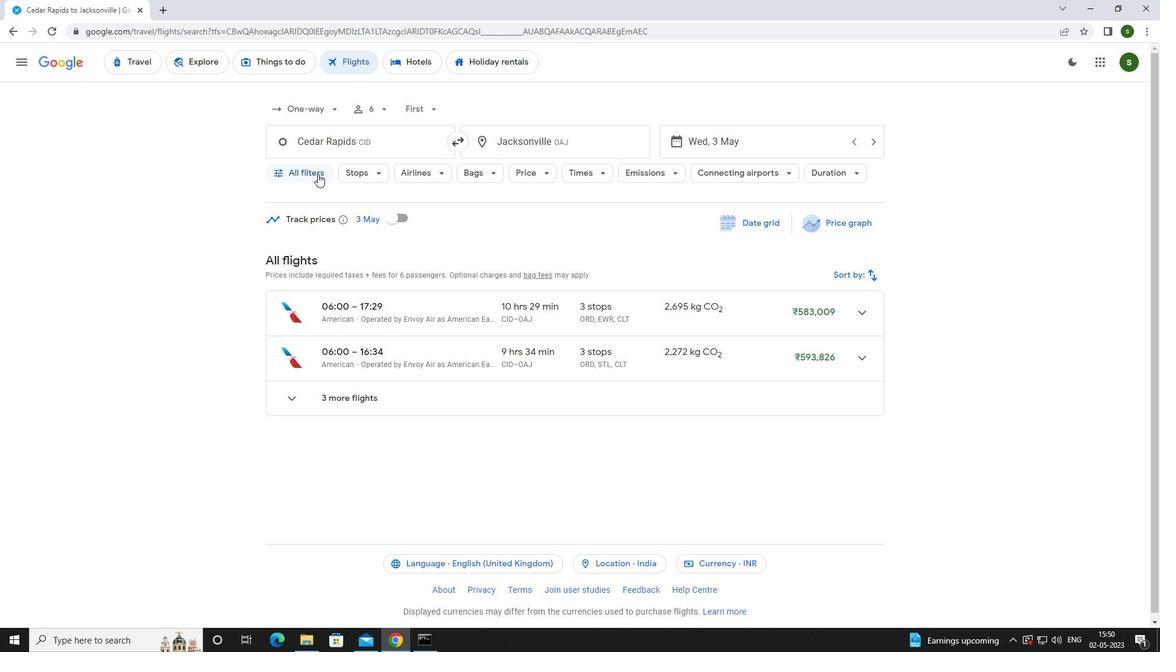 
Action: Mouse moved to (450, 432)
Screenshot: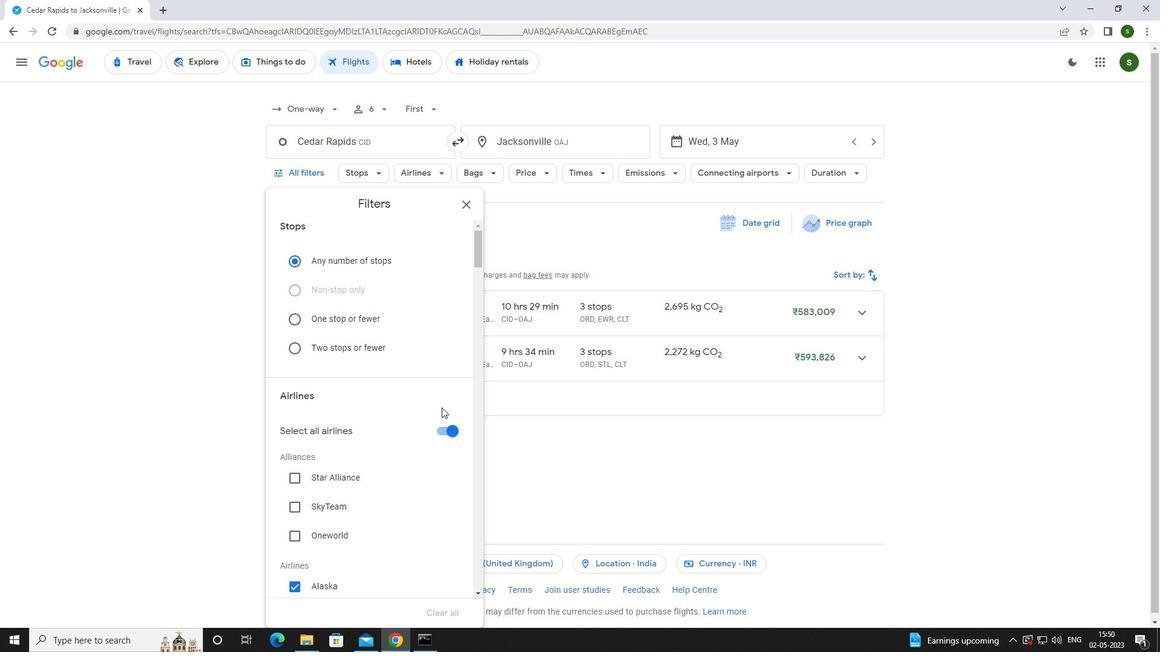 
Action: Mouse pressed left at (450, 432)
Screenshot: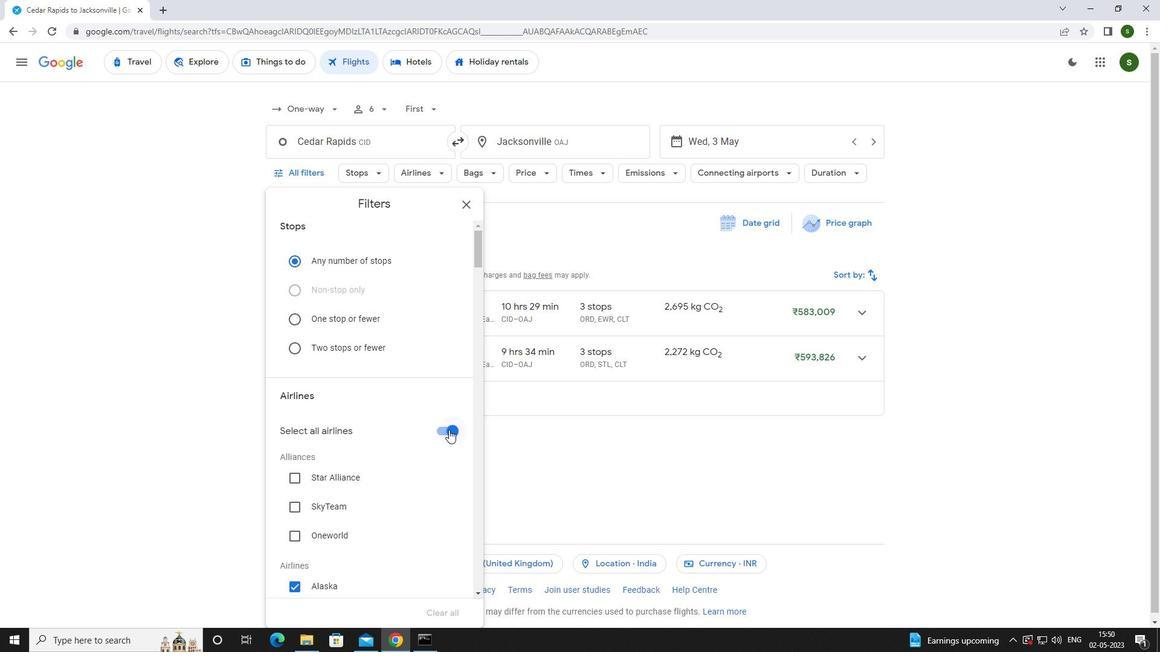 
Action: Mouse moved to (398, 394)
Screenshot: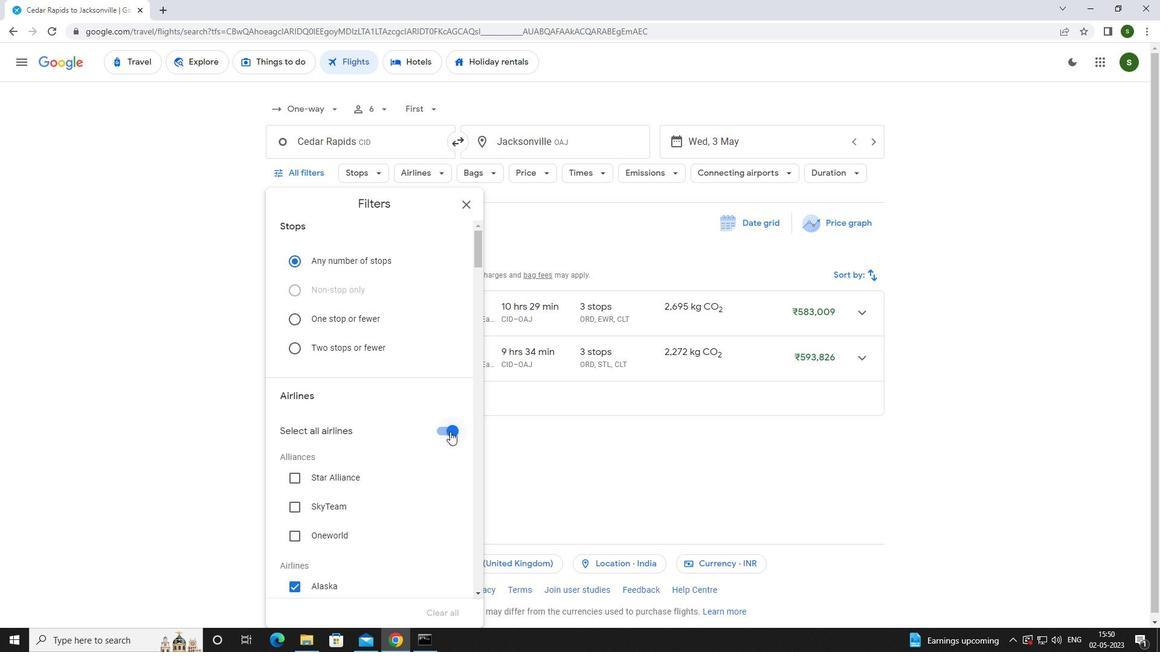 
Action: Mouse scrolled (398, 393) with delta (0, 0)
Screenshot: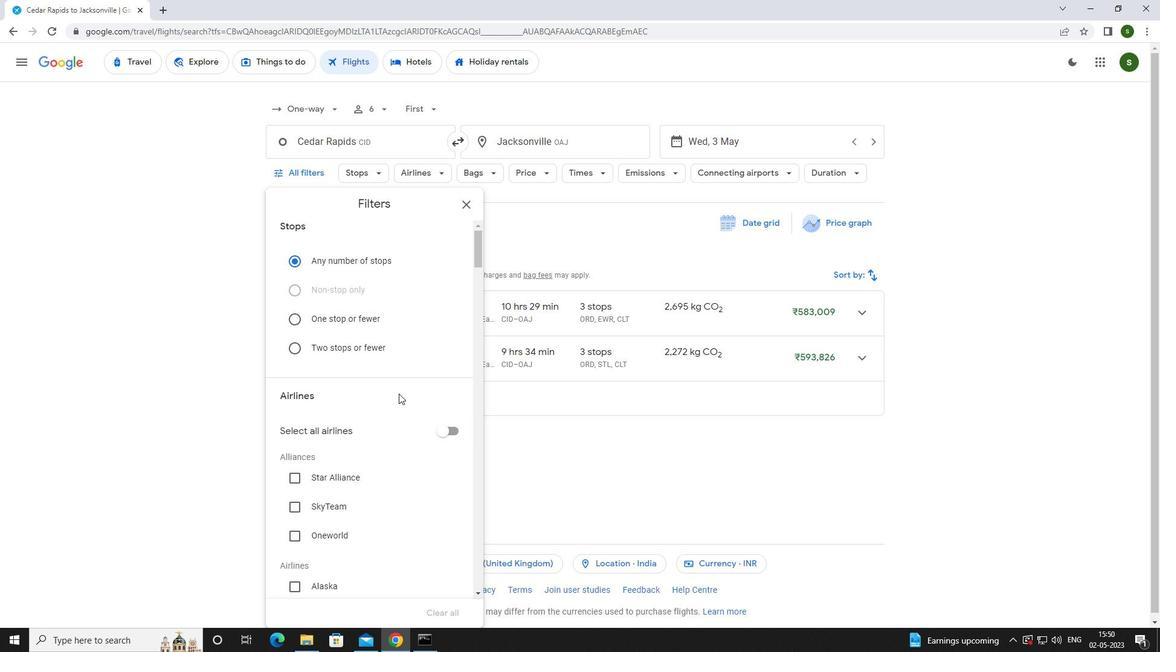 
Action: Mouse scrolled (398, 393) with delta (0, 0)
Screenshot: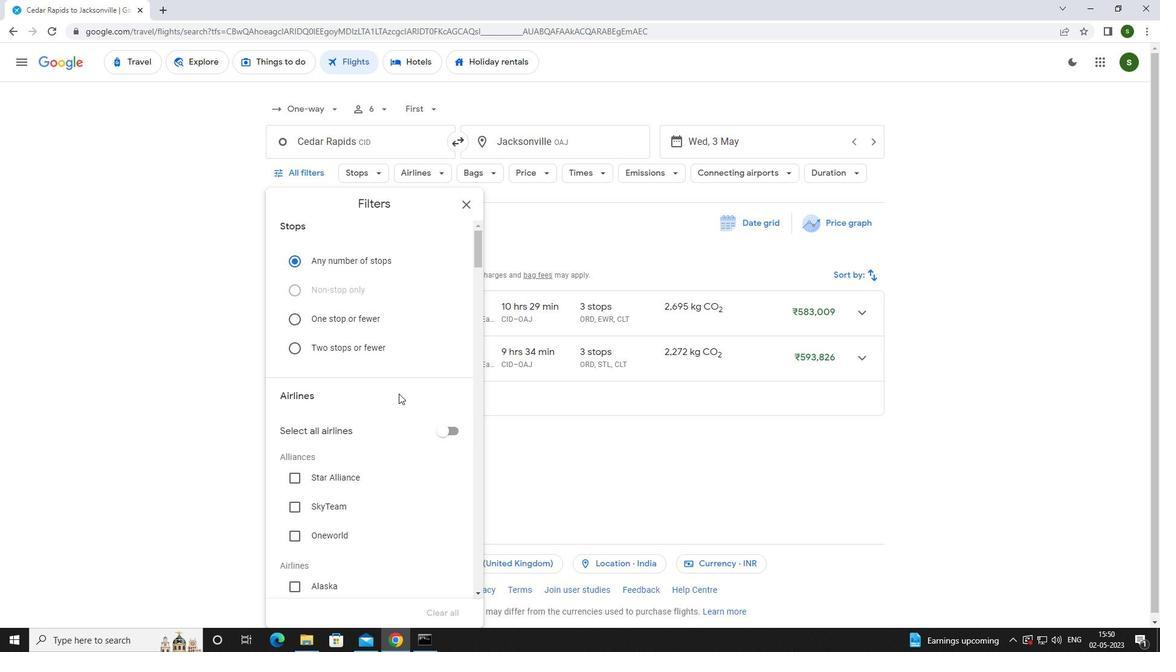 
Action: Mouse scrolled (398, 393) with delta (0, 0)
Screenshot: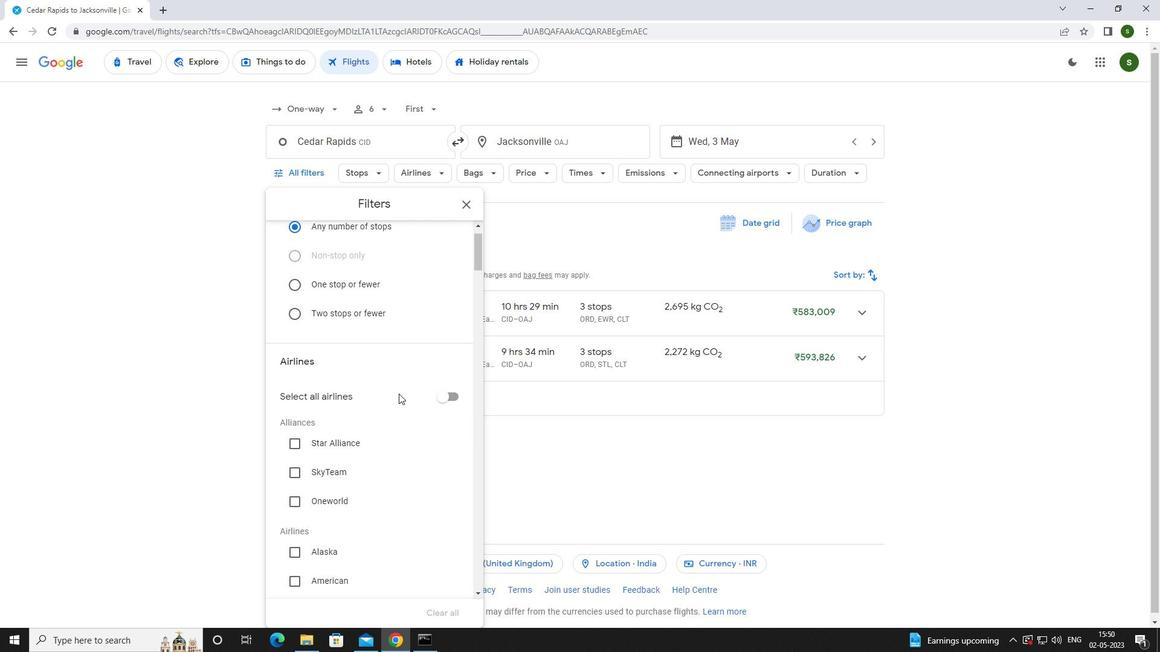 
Action: Mouse moved to (317, 407)
Screenshot: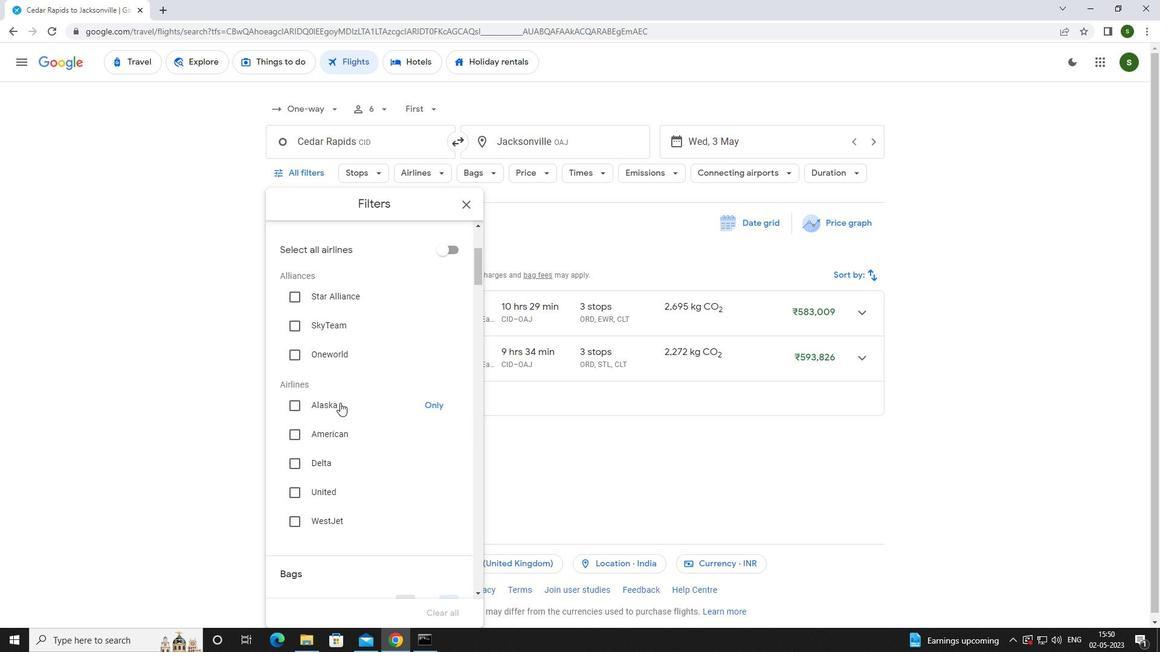 
Action: Mouse pressed left at (317, 407)
Screenshot: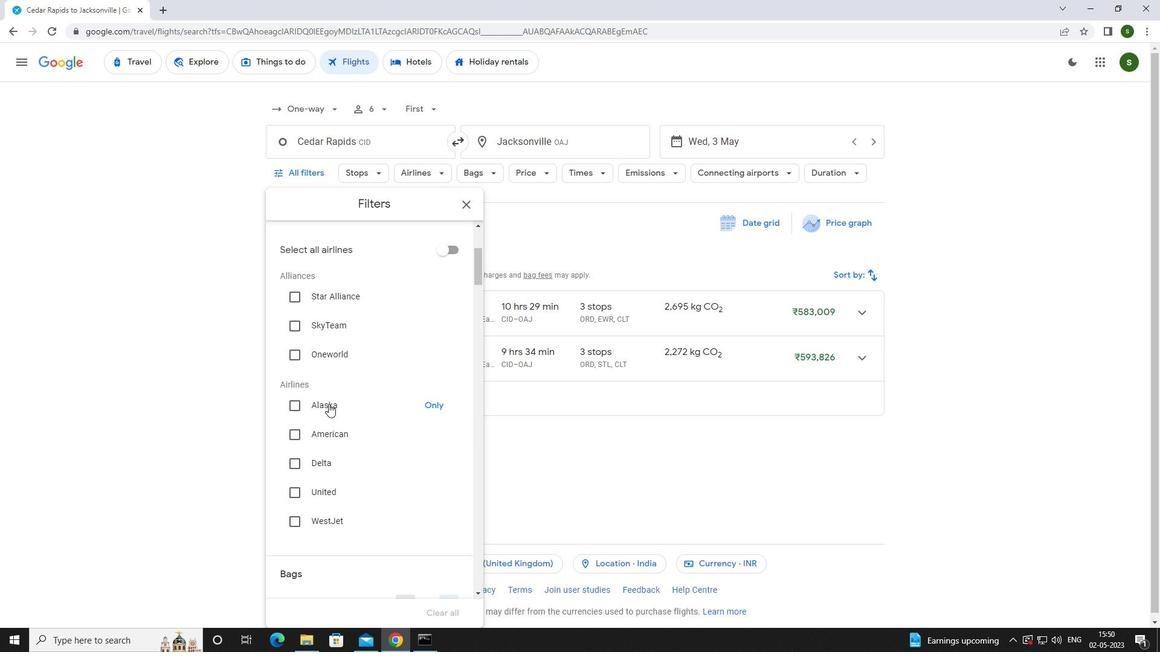 
Action: Mouse moved to (345, 386)
Screenshot: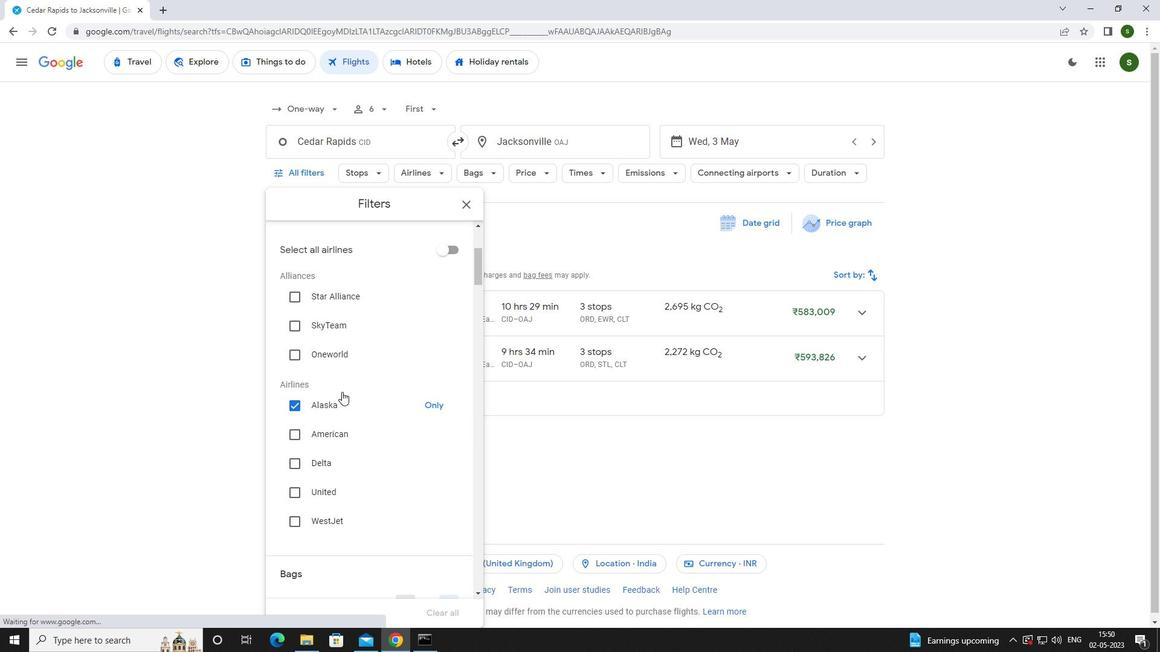
Action: Mouse scrolled (345, 386) with delta (0, 0)
Screenshot: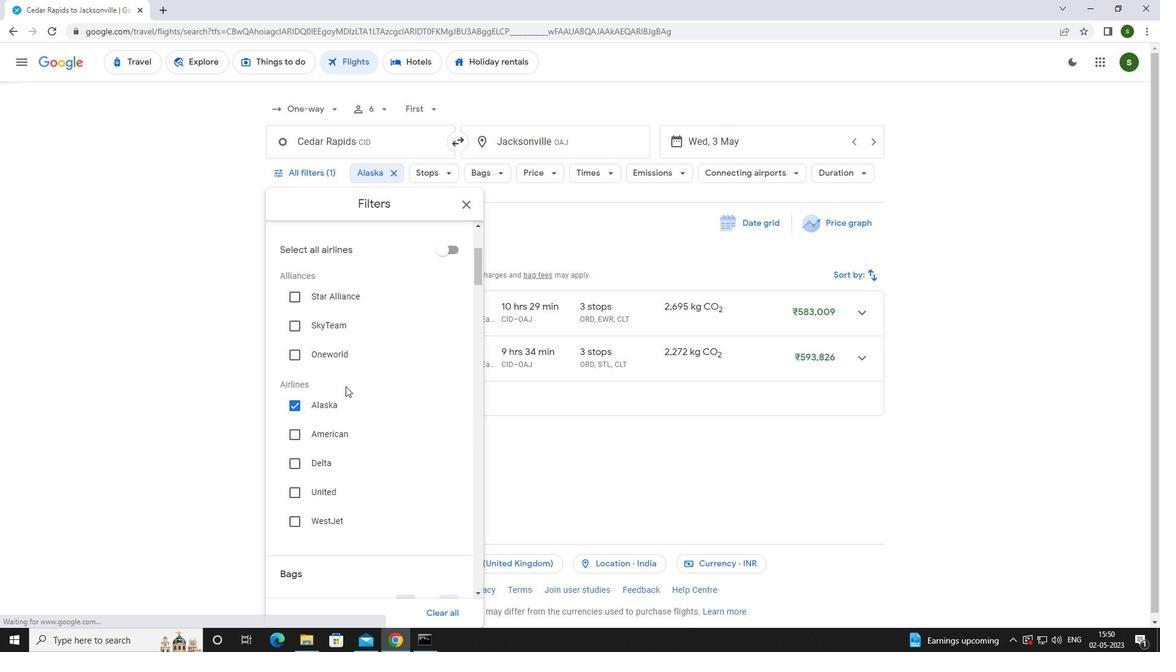
Action: Mouse scrolled (345, 386) with delta (0, 0)
Screenshot: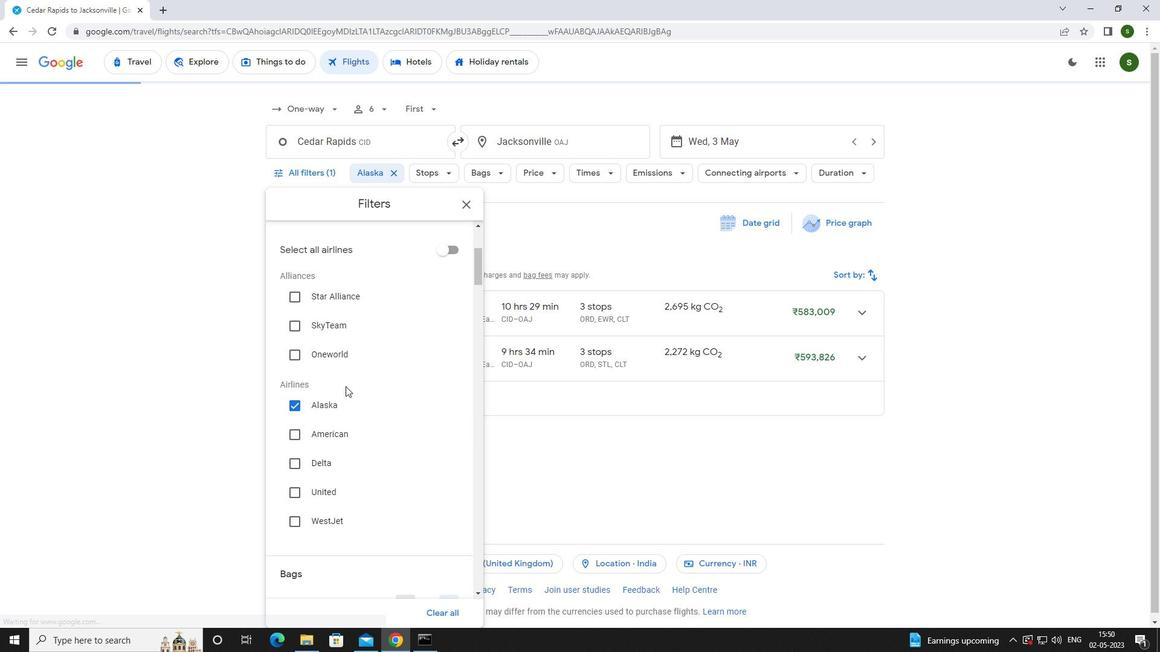 
Action: Mouse scrolled (345, 386) with delta (0, 0)
Screenshot: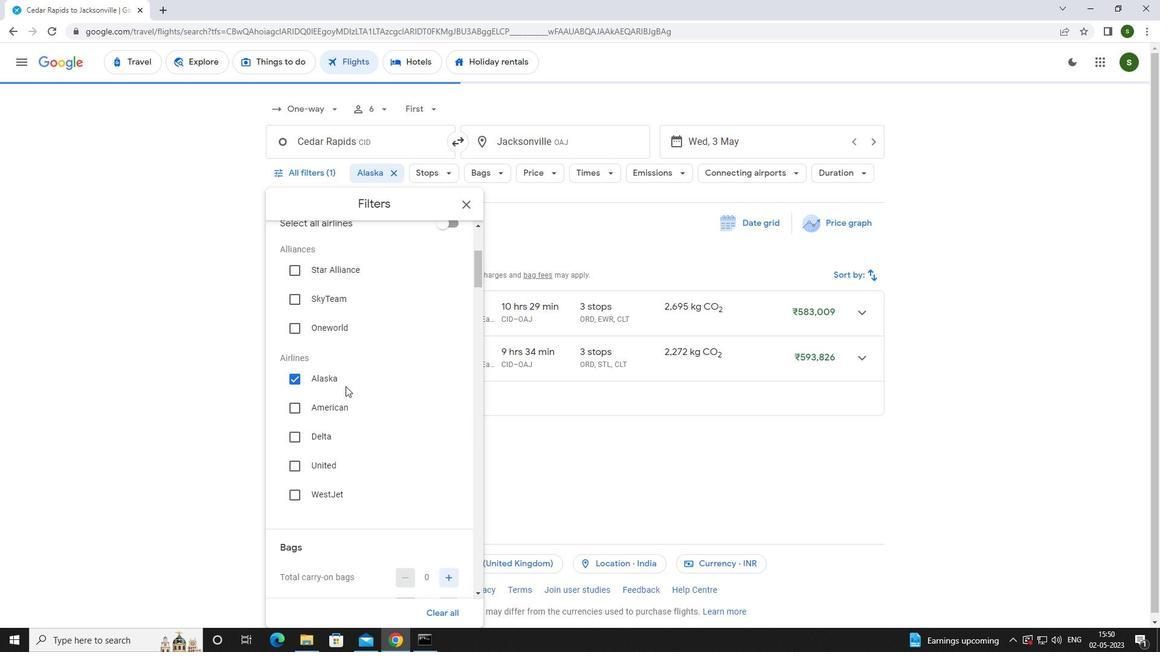 
Action: Mouse scrolled (345, 386) with delta (0, 0)
Screenshot: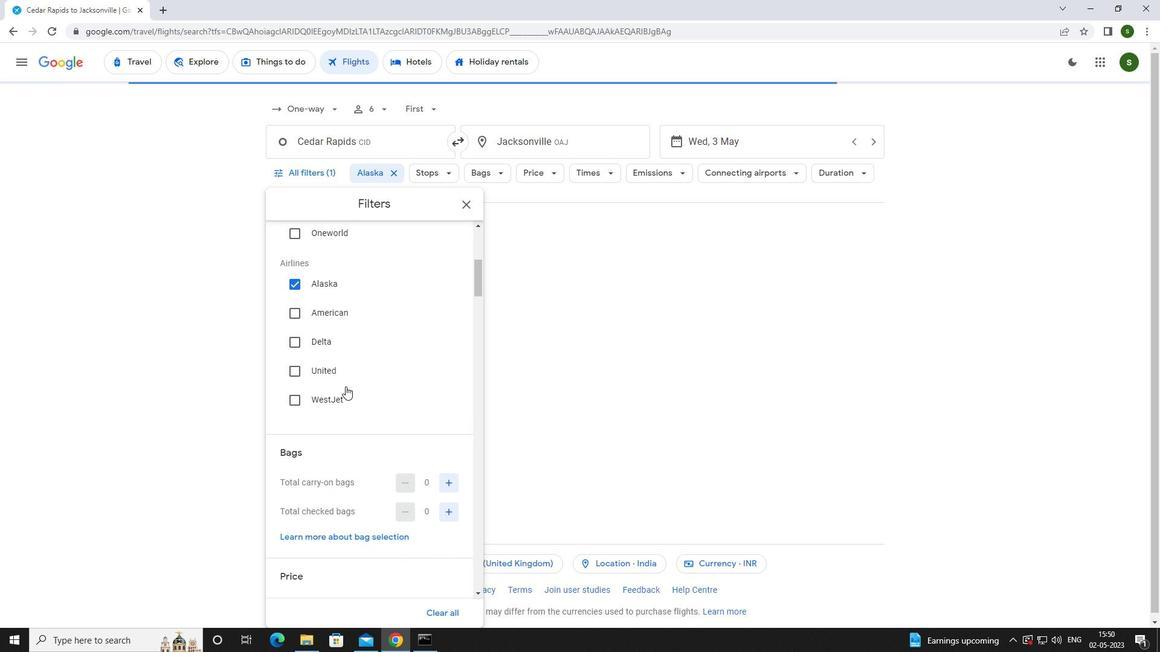 
Action: Mouse moved to (447, 385)
Screenshot: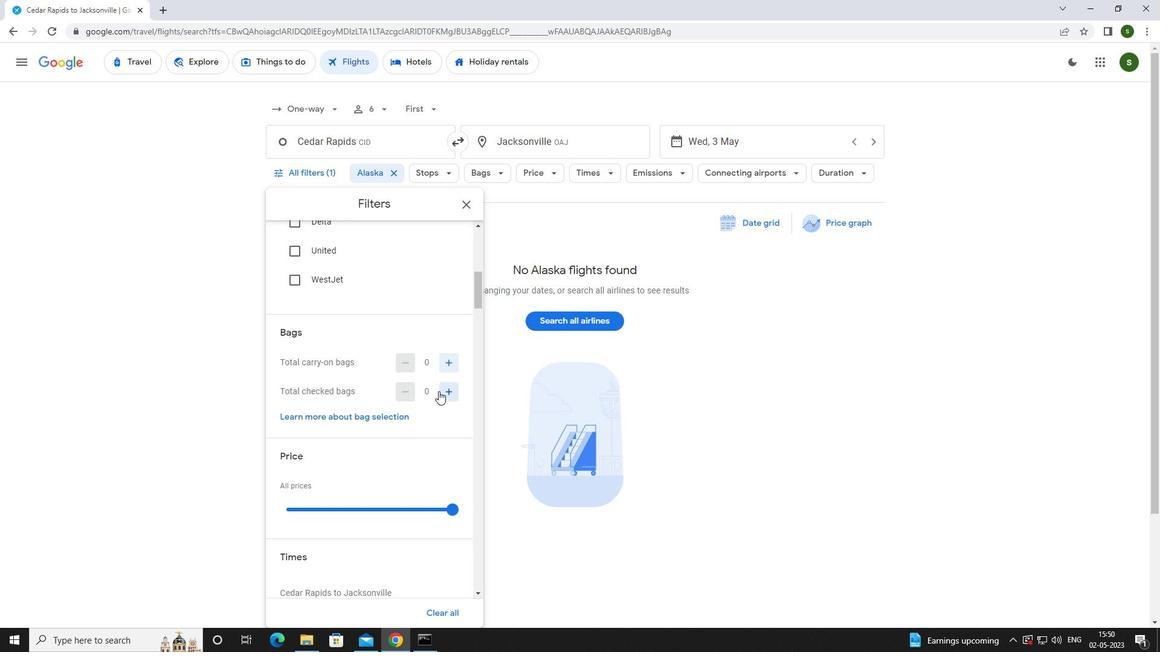 
Action: Mouse pressed left at (447, 385)
Screenshot: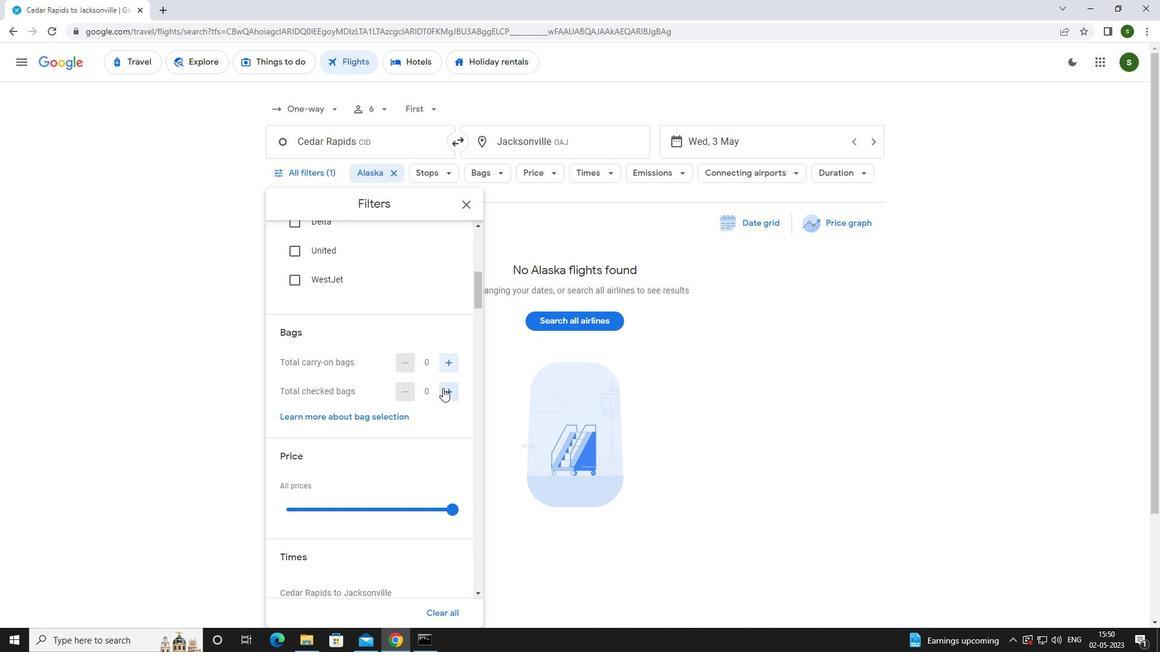 
Action: Mouse pressed left at (447, 385)
Screenshot: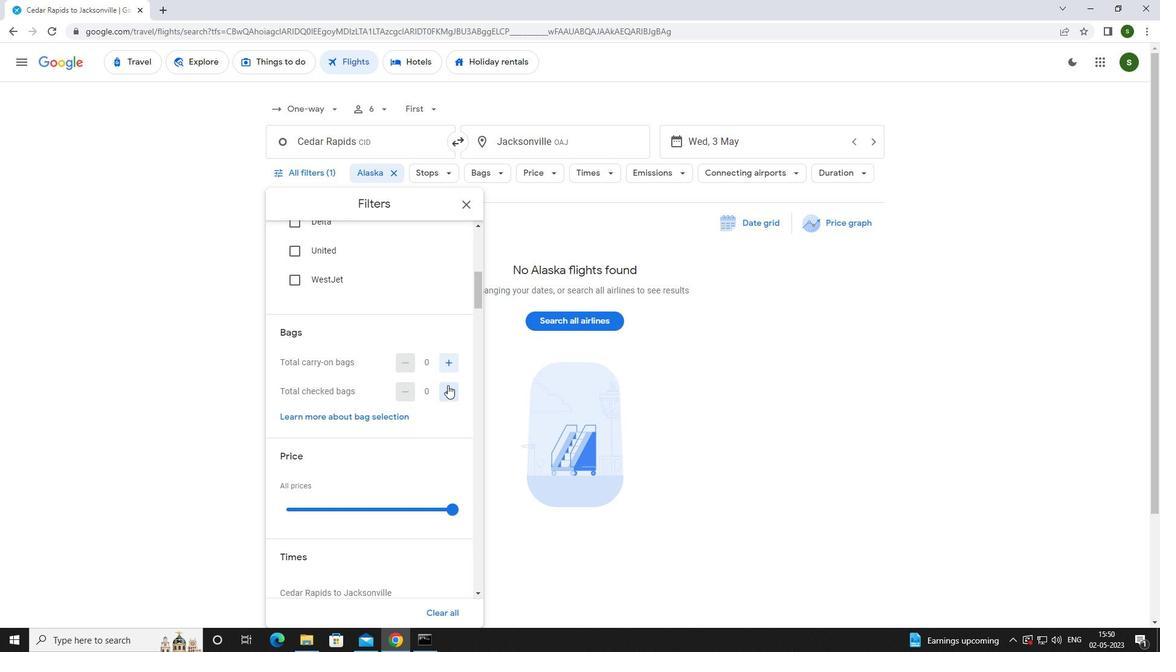 
Action: Mouse pressed left at (447, 385)
Screenshot: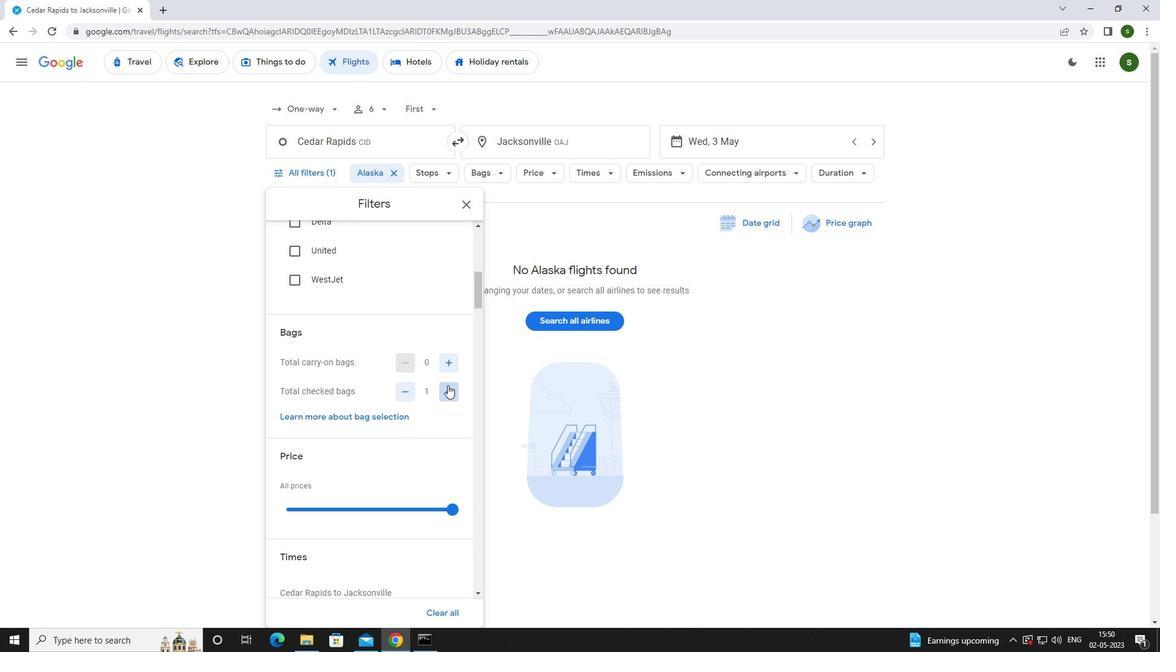 
Action: Mouse pressed left at (447, 385)
Screenshot: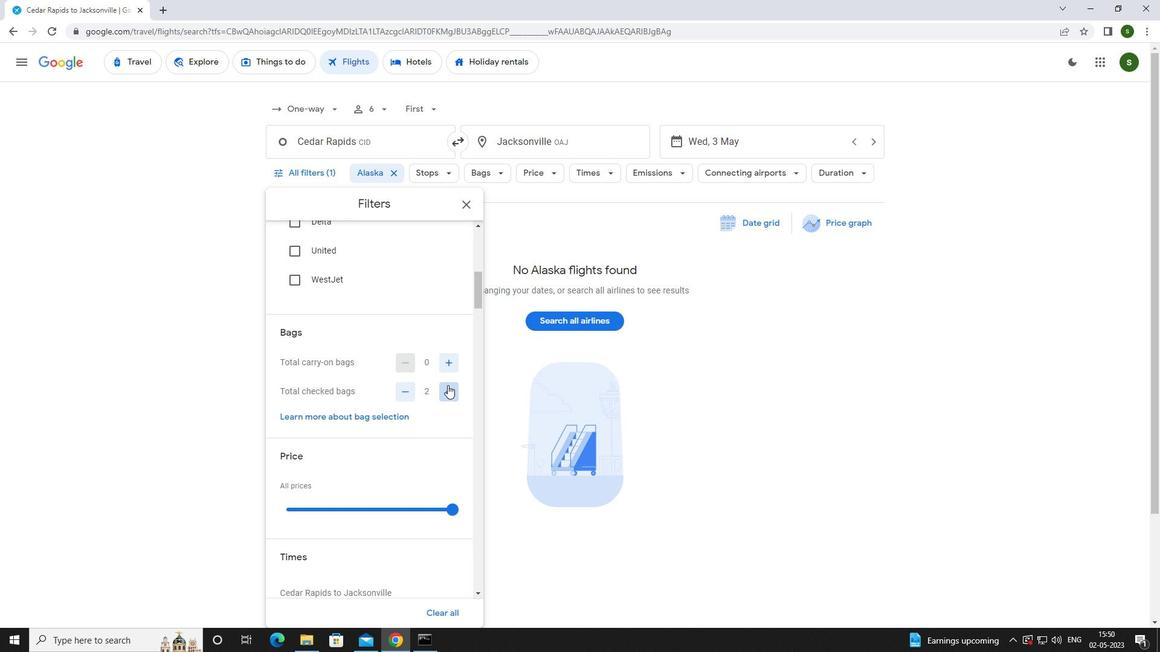 
Action: Mouse pressed left at (447, 385)
Screenshot: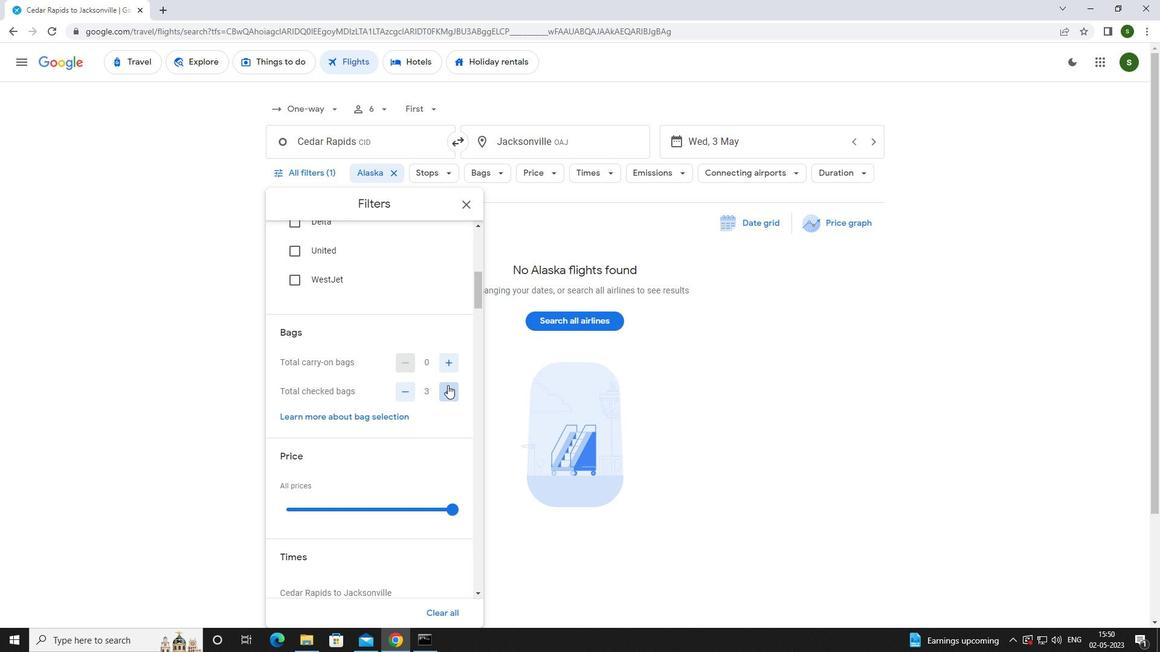 
Action: Mouse pressed left at (447, 385)
Screenshot: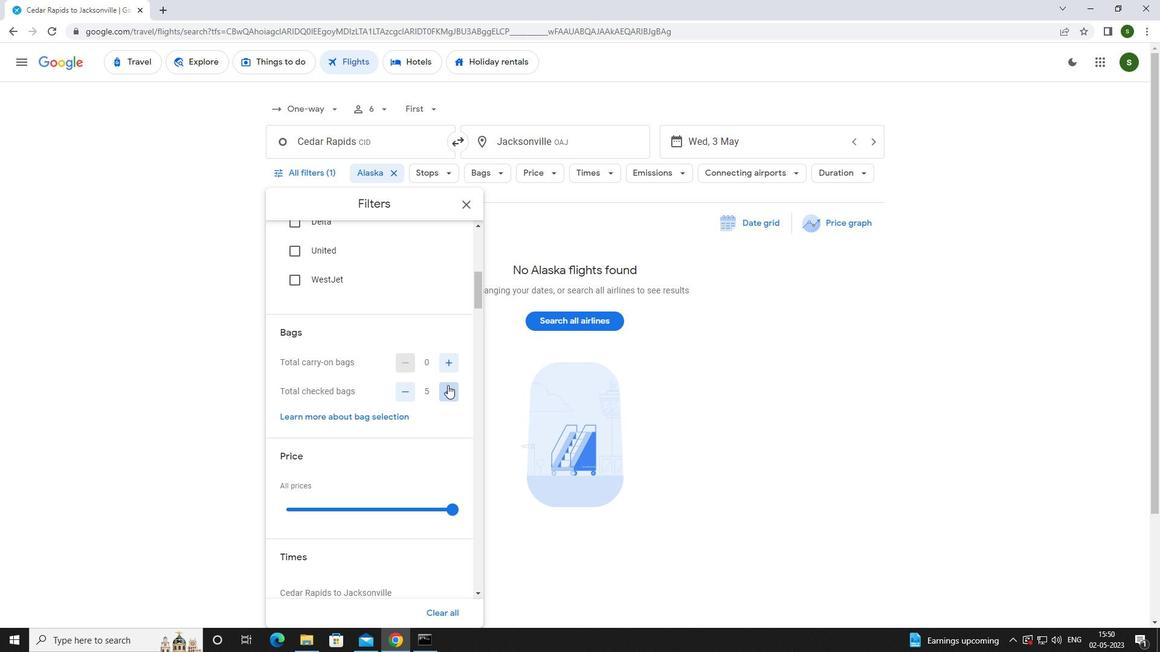 
Action: Mouse pressed left at (447, 385)
Screenshot: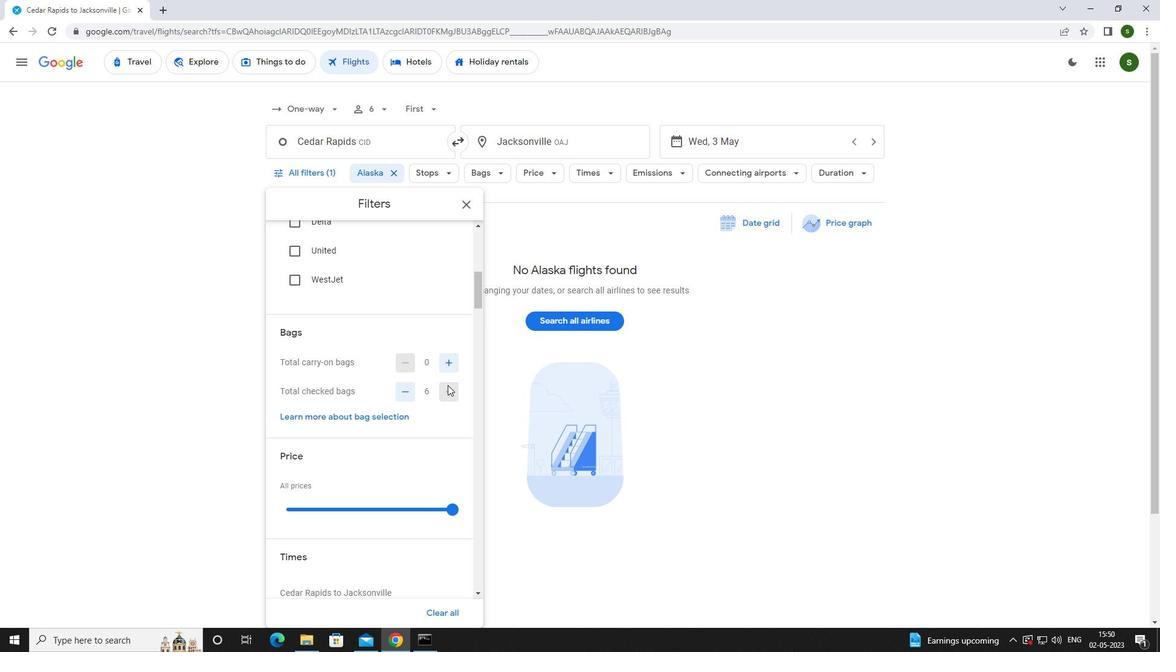 
Action: Mouse moved to (444, 386)
Screenshot: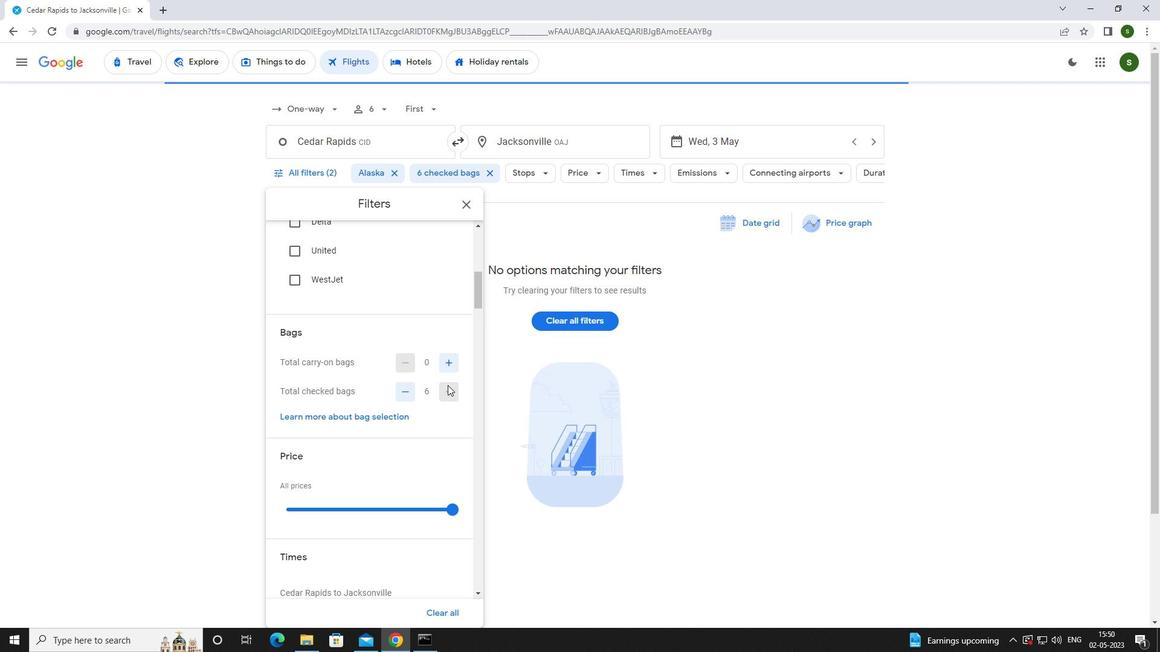 
Action: Mouse scrolled (444, 385) with delta (0, 0)
Screenshot: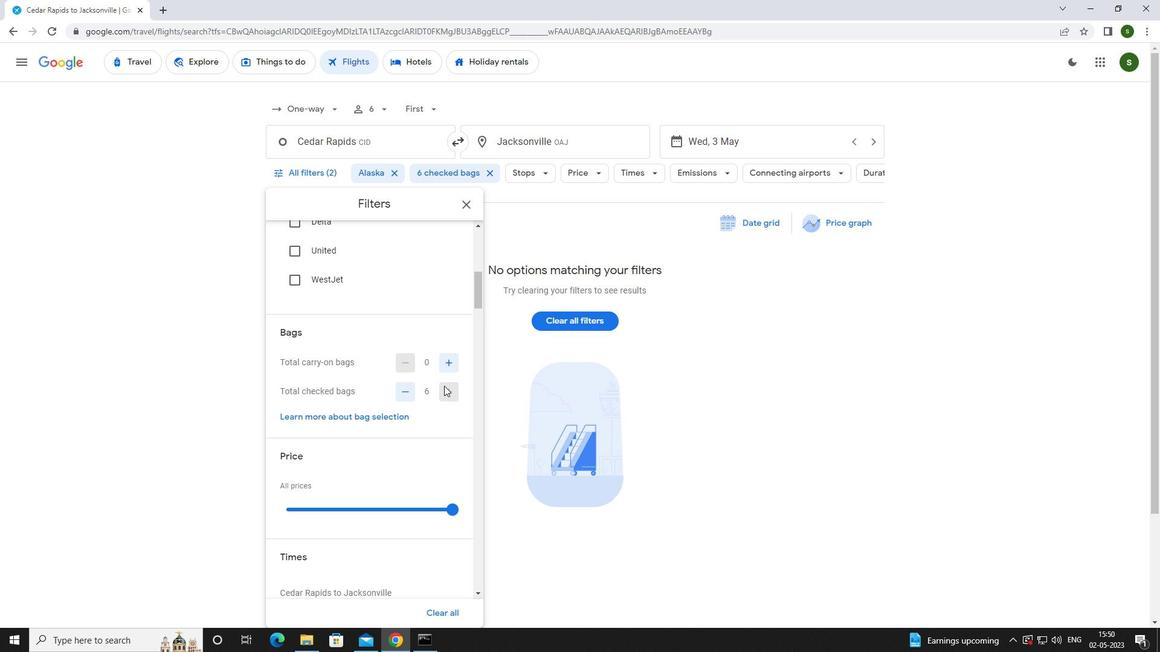 
Action: Mouse scrolled (444, 385) with delta (0, 0)
Screenshot: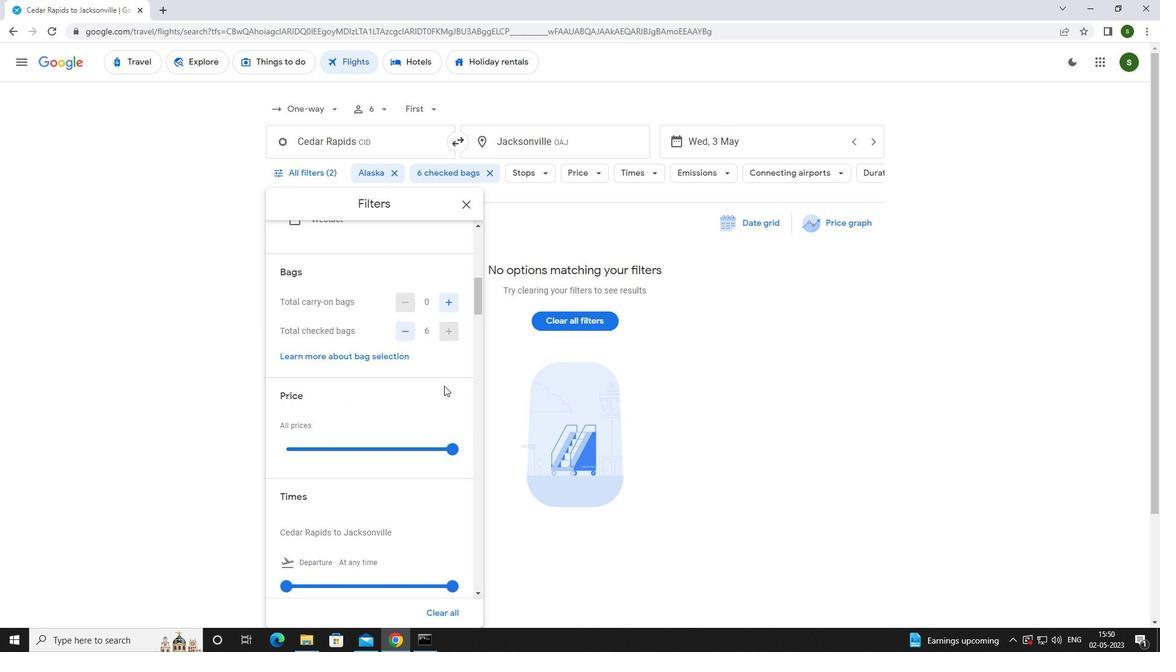 
Action: Mouse moved to (452, 389)
Screenshot: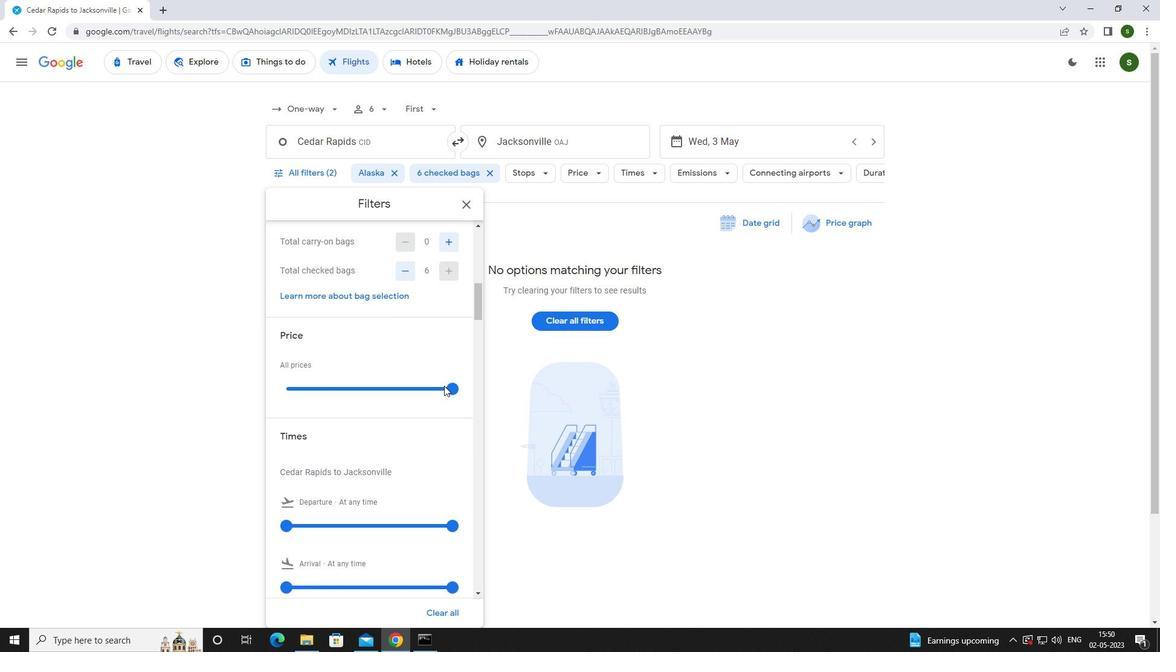 
Action: Mouse pressed left at (452, 389)
Screenshot: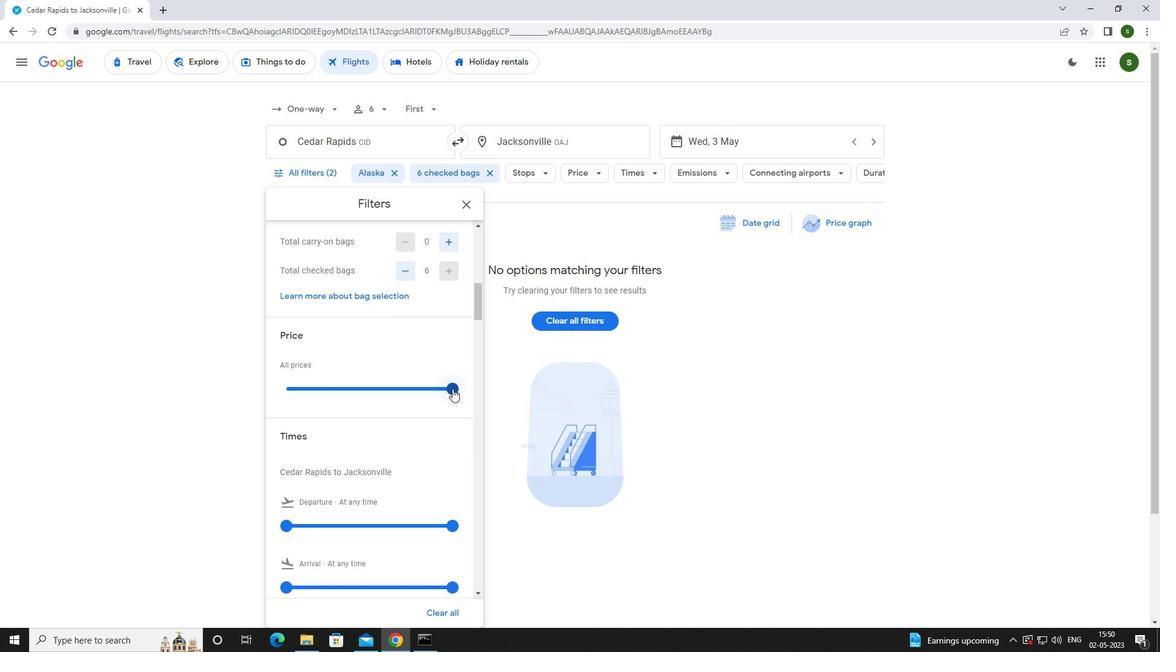 
Action: Mouse moved to (289, 527)
Screenshot: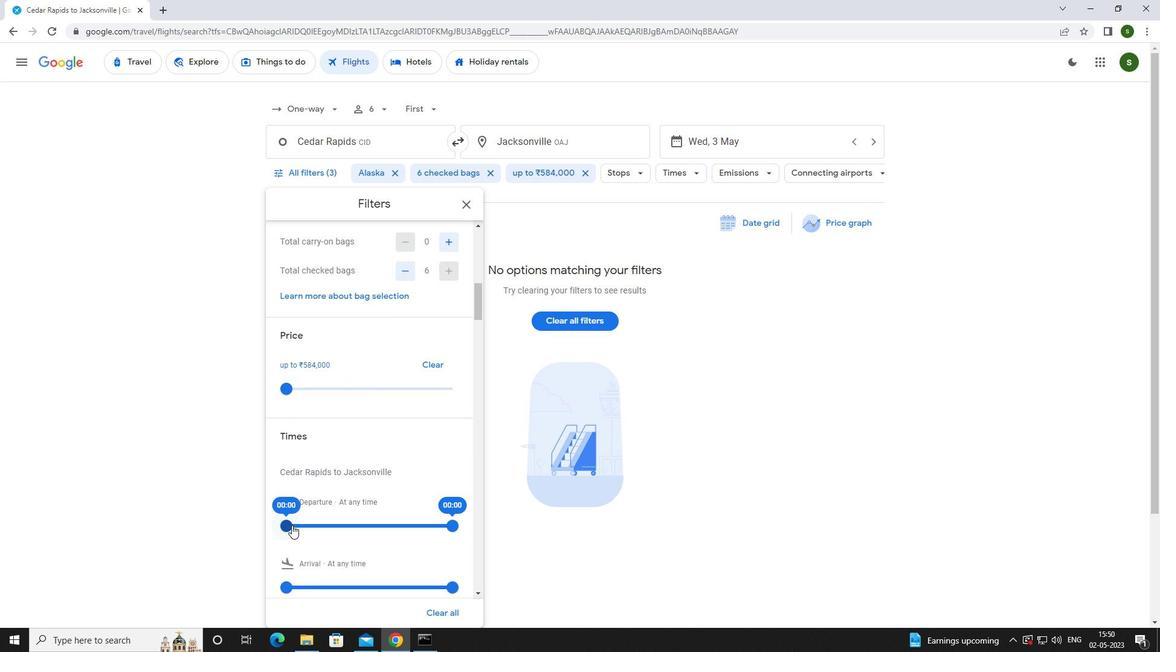 
Action: Mouse pressed left at (289, 527)
Screenshot: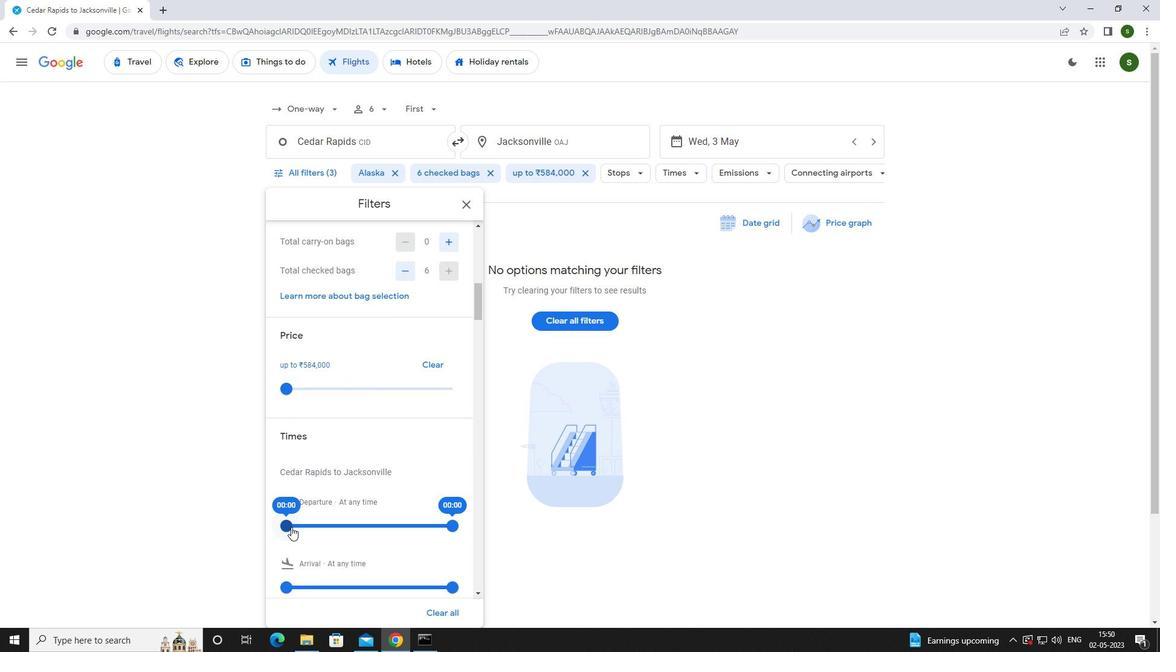 
Action: Mouse moved to (725, 428)
Screenshot: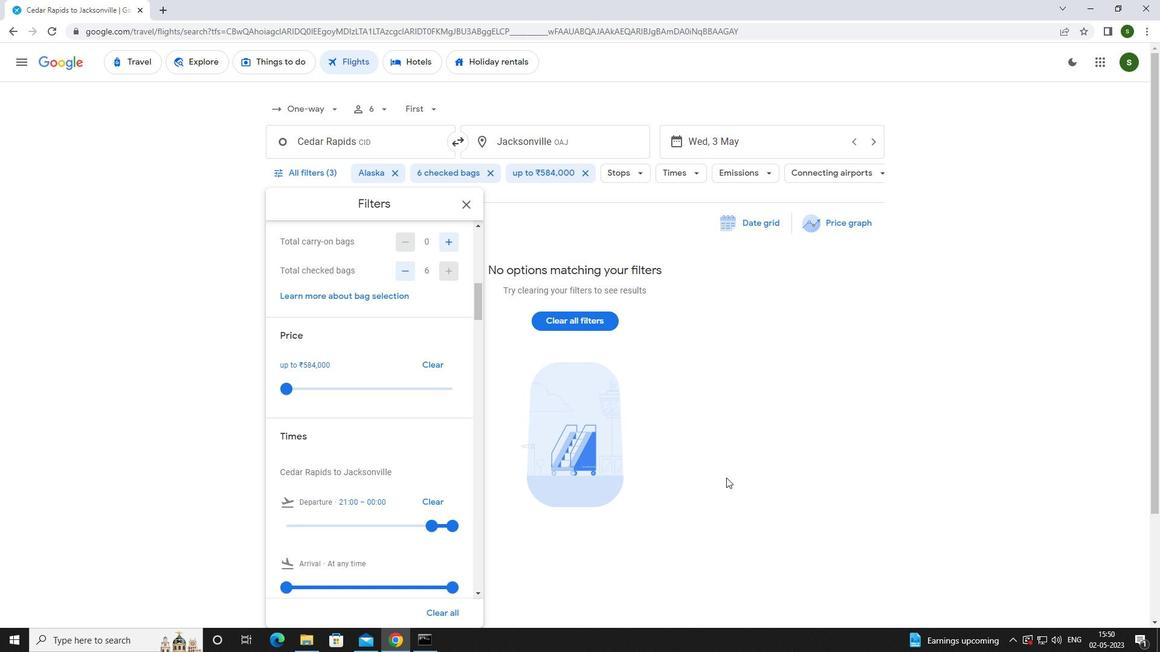 
Action: Mouse pressed left at (725, 428)
Screenshot: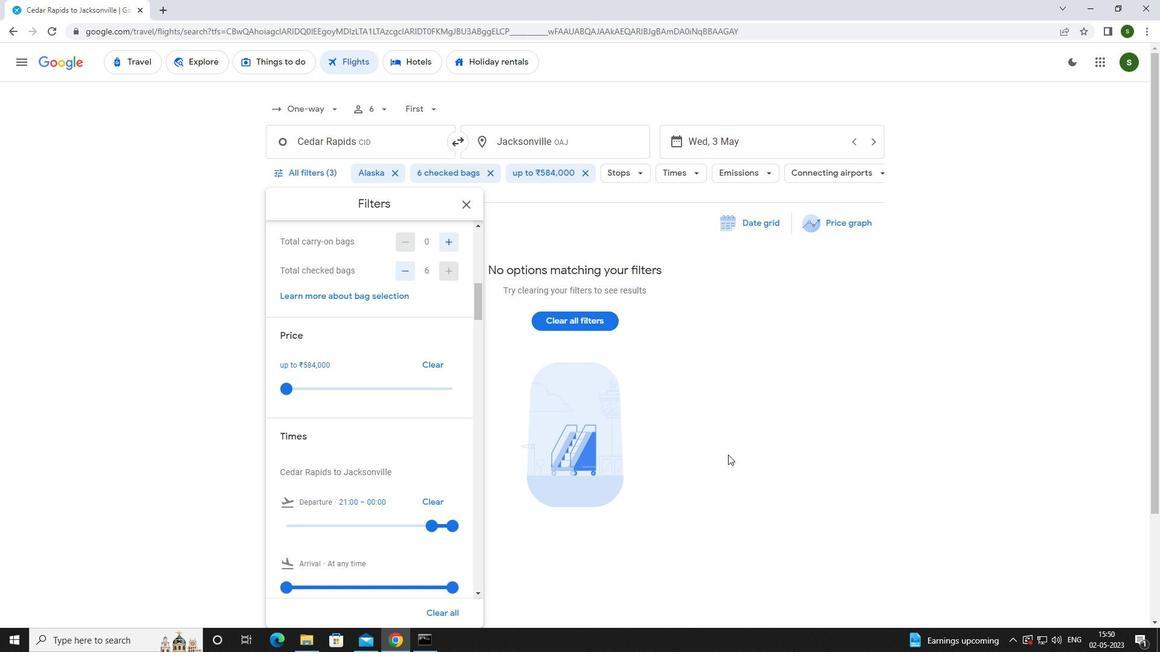 
